 Task: Create new contact,   with mail id: 'HazelSimon66@jpmmorgan.com', first name: 'Hazel', Last name: 'Simon', Job Title: Data Scientist, Phone number (202) 555-5678. Change life cycle stage to  'Lead' and lead status to 'New'. Add new company to the associated contact: yu.edu and type: Prospect. Logged in from softage.6@softage.net
Action: Mouse pressed left at (92, 63)
Screenshot: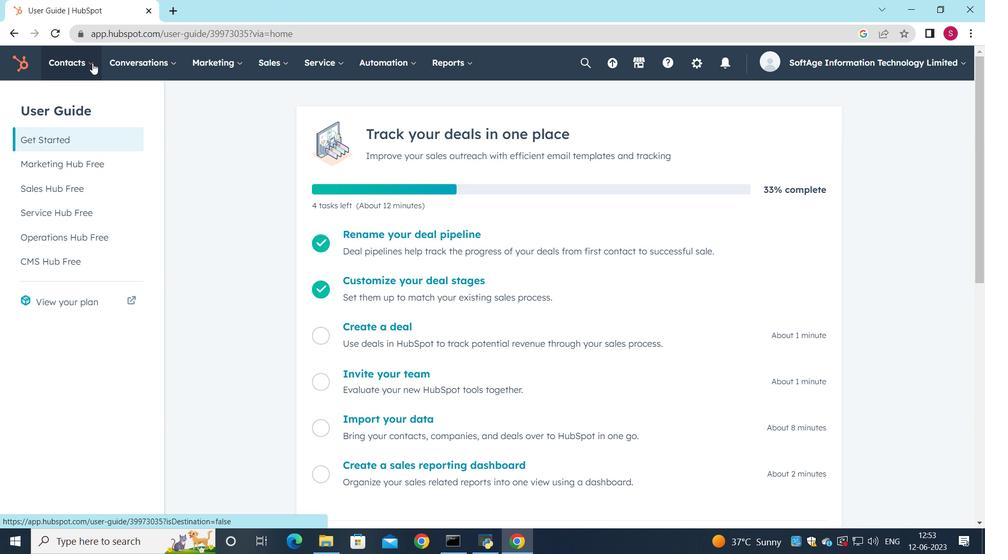 
Action: Mouse moved to (68, 95)
Screenshot: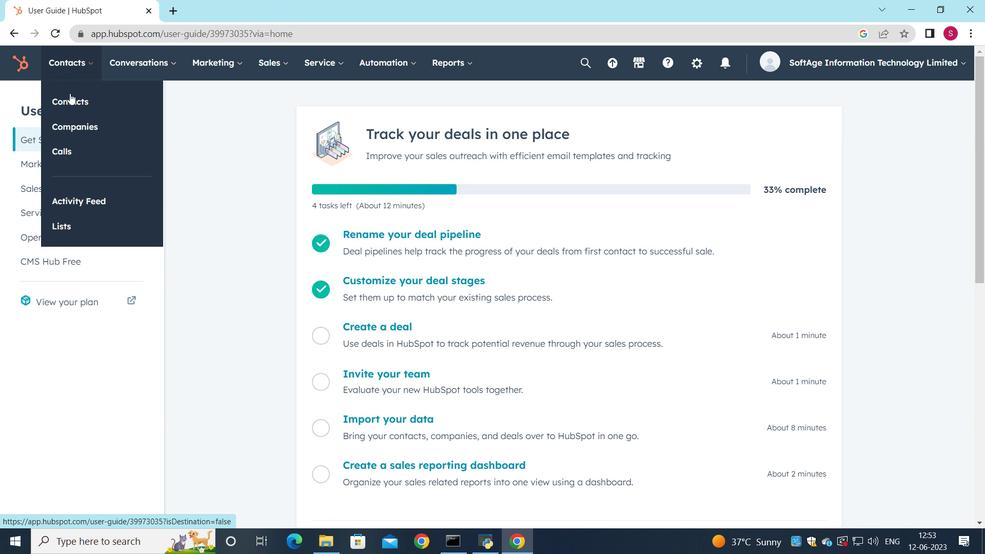 
Action: Mouse pressed left at (68, 95)
Screenshot: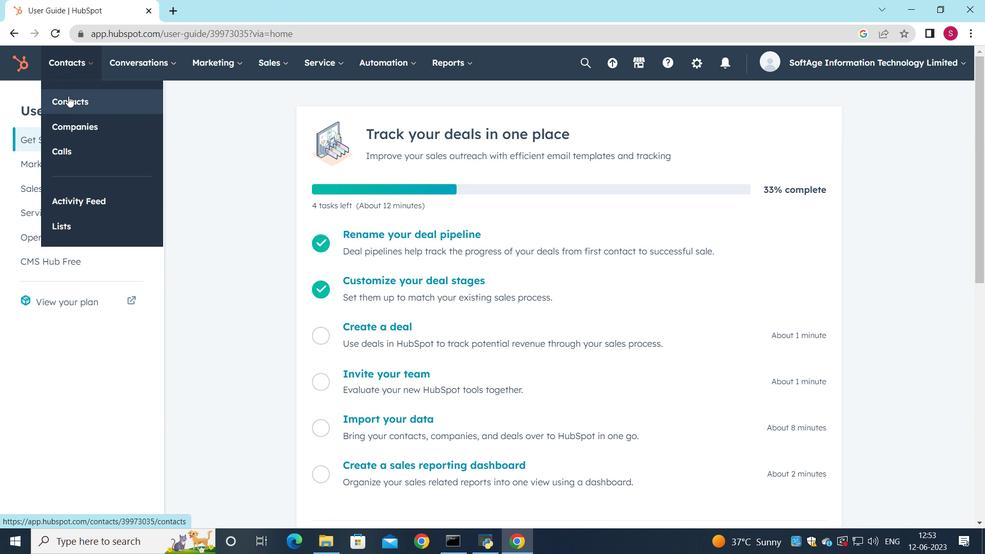 
Action: Mouse moved to (900, 103)
Screenshot: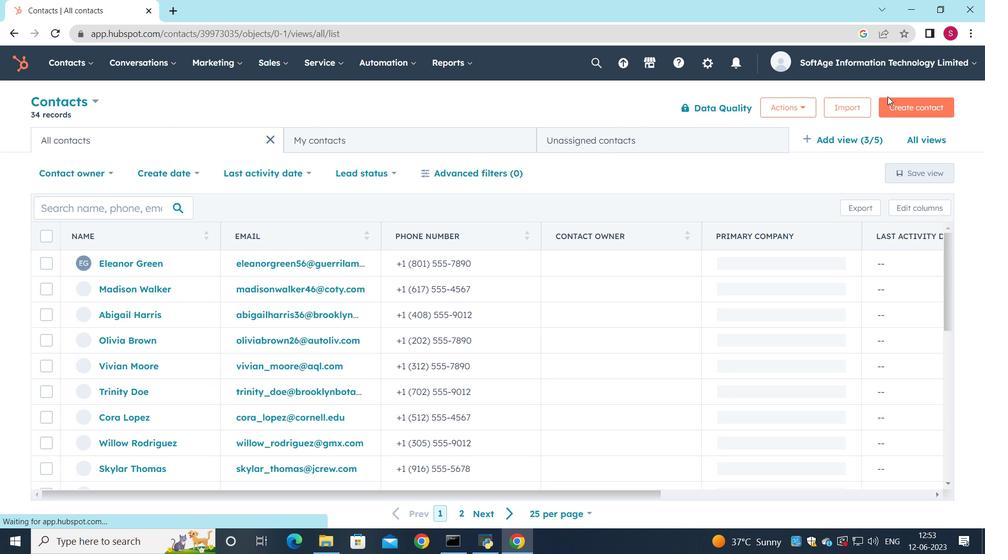 
Action: Mouse pressed left at (900, 103)
Screenshot: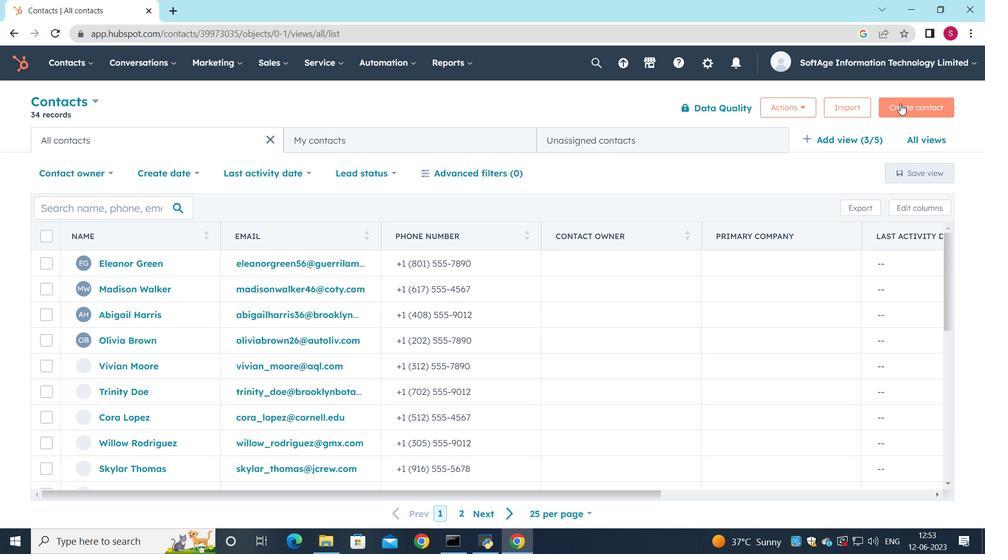 
Action: Mouse moved to (806, 160)
Screenshot: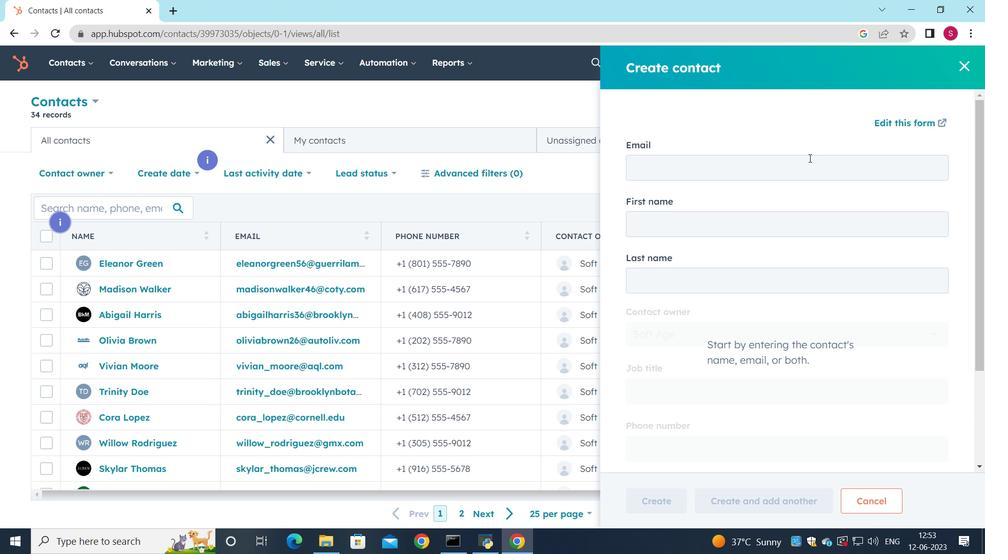 
Action: Mouse pressed left at (806, 160)
Screenshot: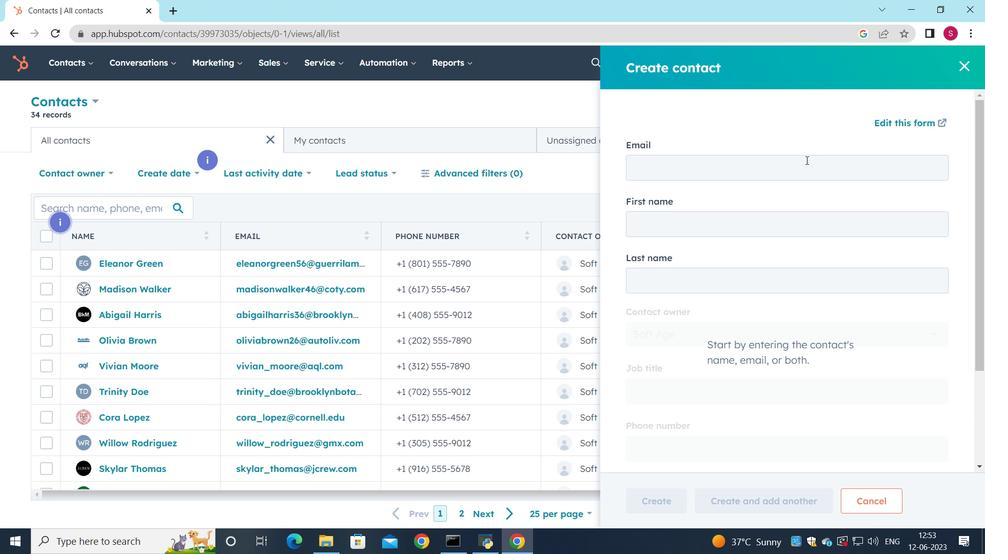 
Action: Key pressed <Key.shift>Hazel<Key.shift>Simmon66<Key.shift>@jpmorh<Key.backspace>gan.com
Screenshot: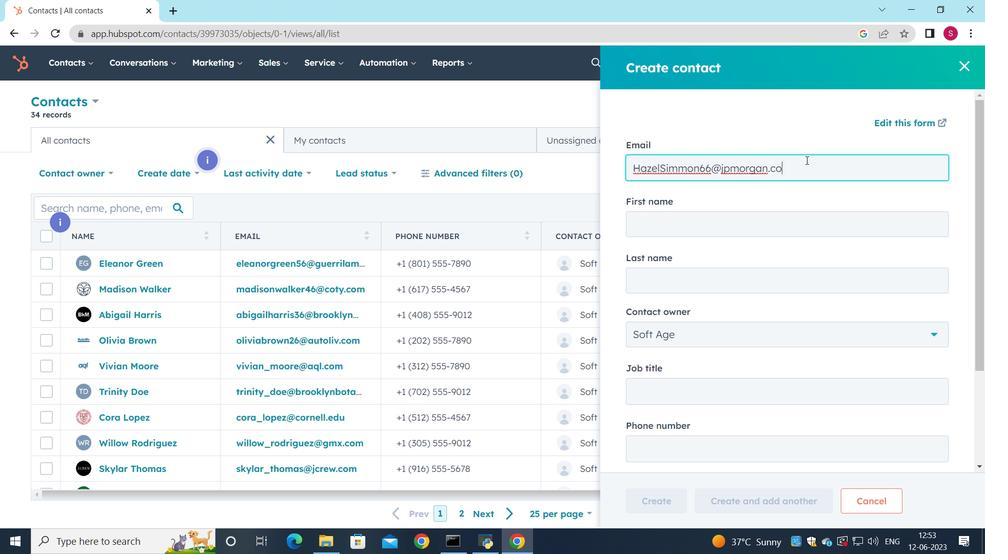 
Action: Mouse moved to (687, 218)
Screenshot: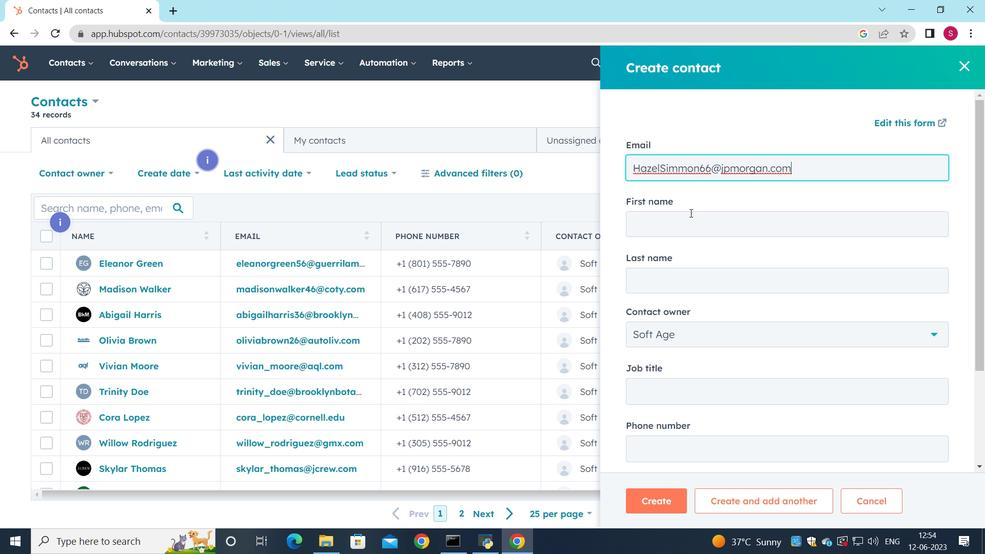 
Action: Mouse pressed left at (687, 218)
Screenshot: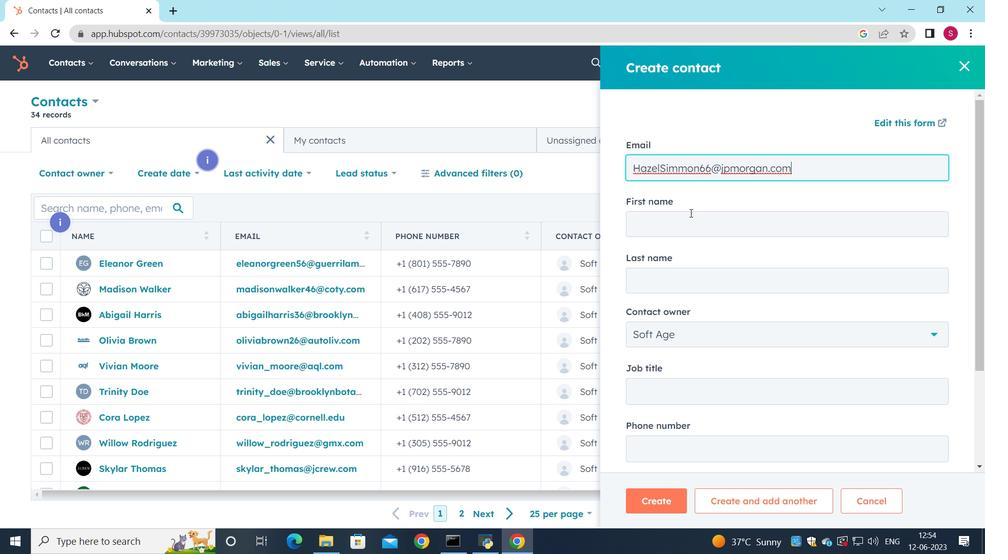 
Action: Mouse moved to (694, 228)
Screenshot: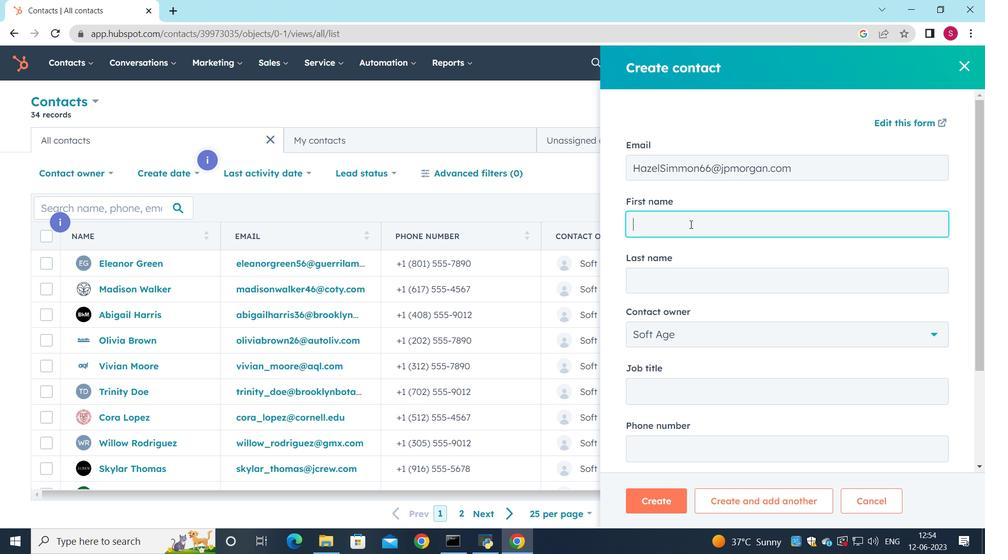 
Action: Key pressed <Key.shift>Hazel
Screenshot: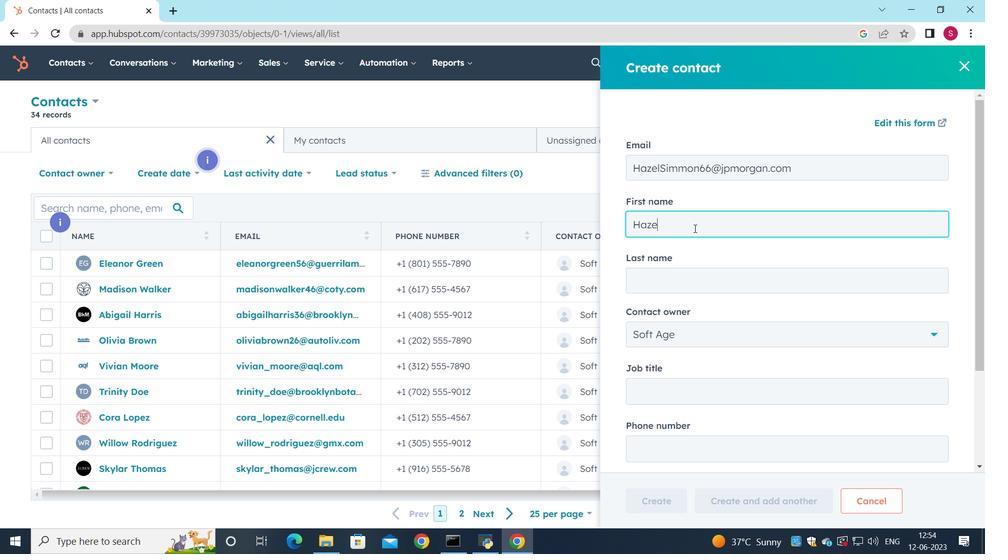 
Action: Mouse moved to (693, 273)
Screenshot: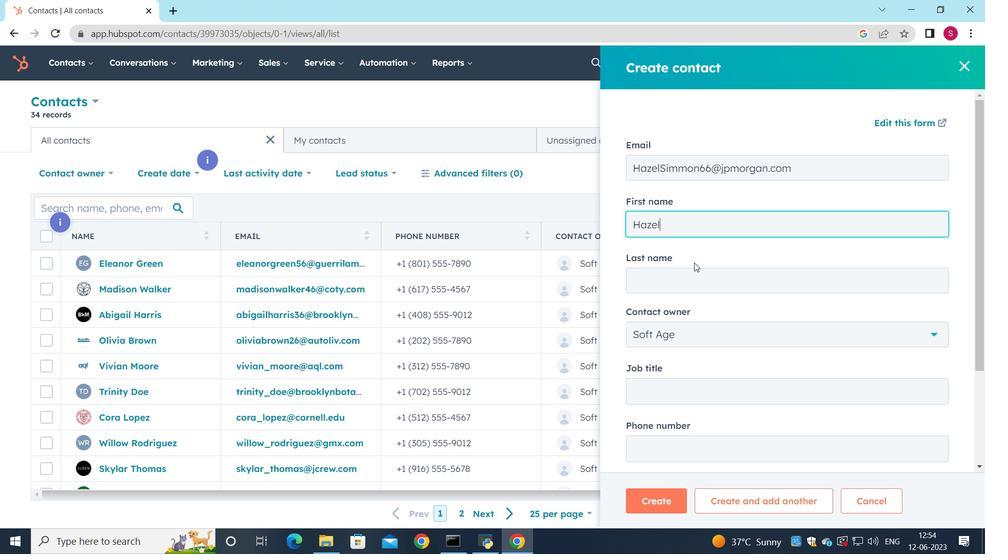
Action: Mouse pressed left at (693, 273)
Screenshot: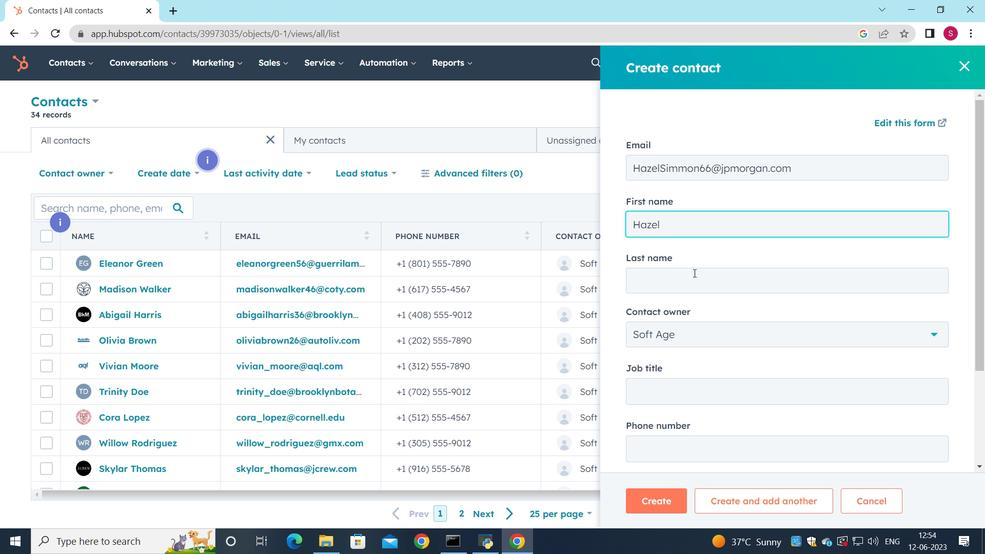
Action: Key pressed <Key.shift>Simon
Screenshot: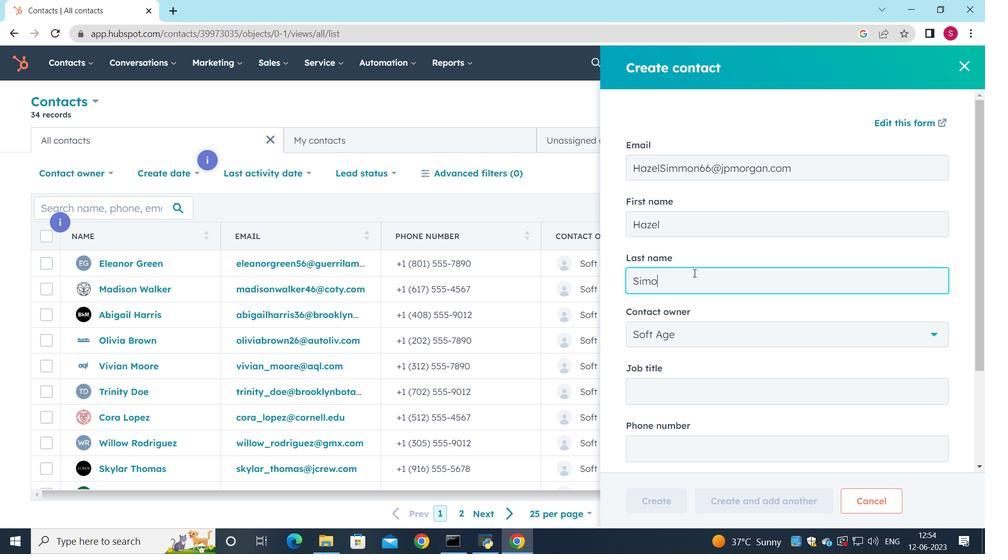 
Action: Mouse scrolled (693, 273) with delta (0, 0)
Screenshot: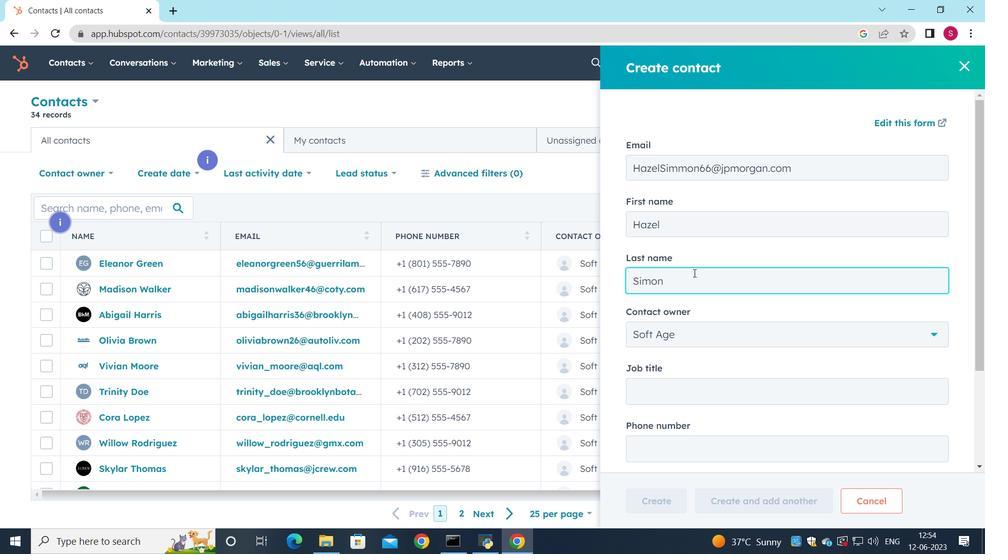 
Action: Mouse scrolled (693, 272) with delta (0, 0)
Screenshot: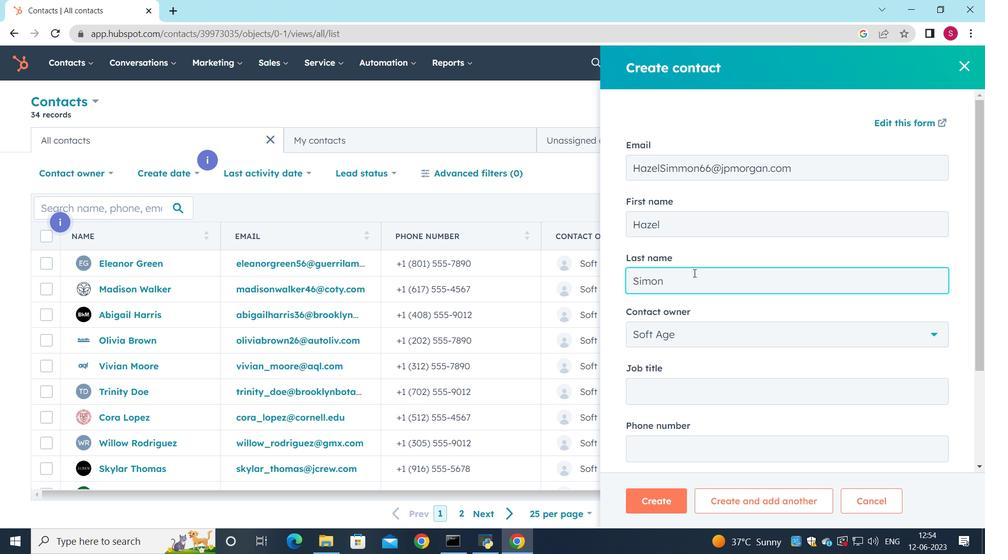 
Action: Mouse scrolled (693, 272) with delta (0, 0)
Screenshot: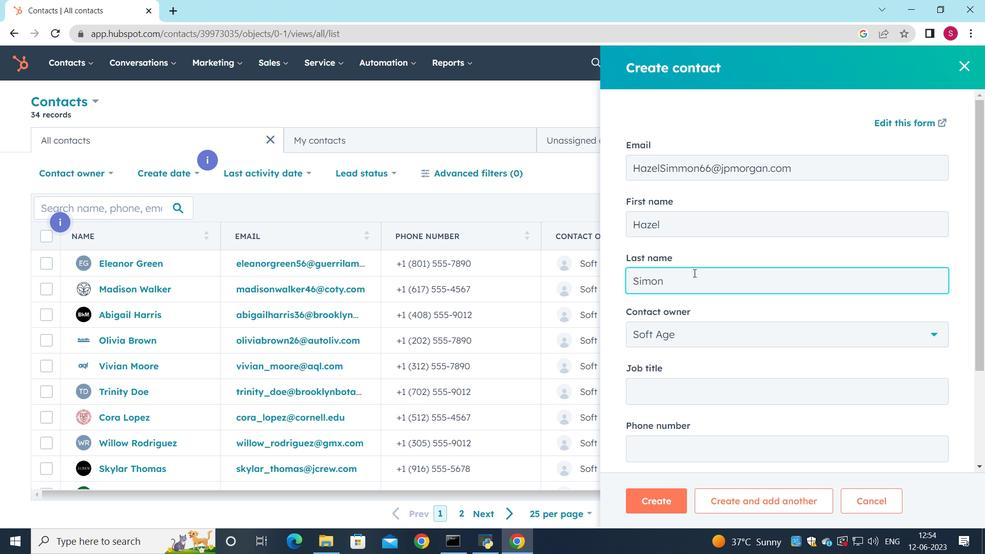 
Action: Mouse moved to (683, 266)
Screenshot: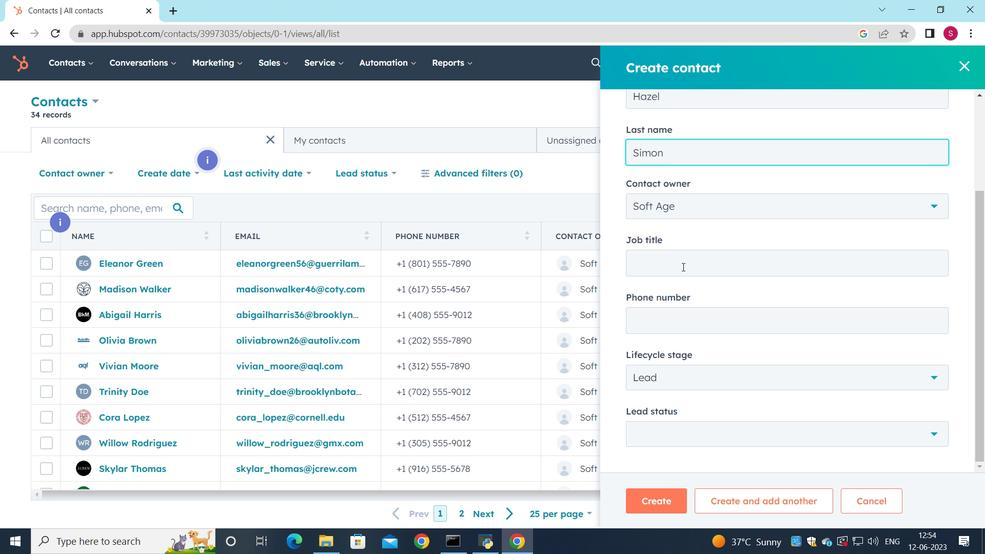
Action: Mouse pressed left at (683, 266)
Screenshot: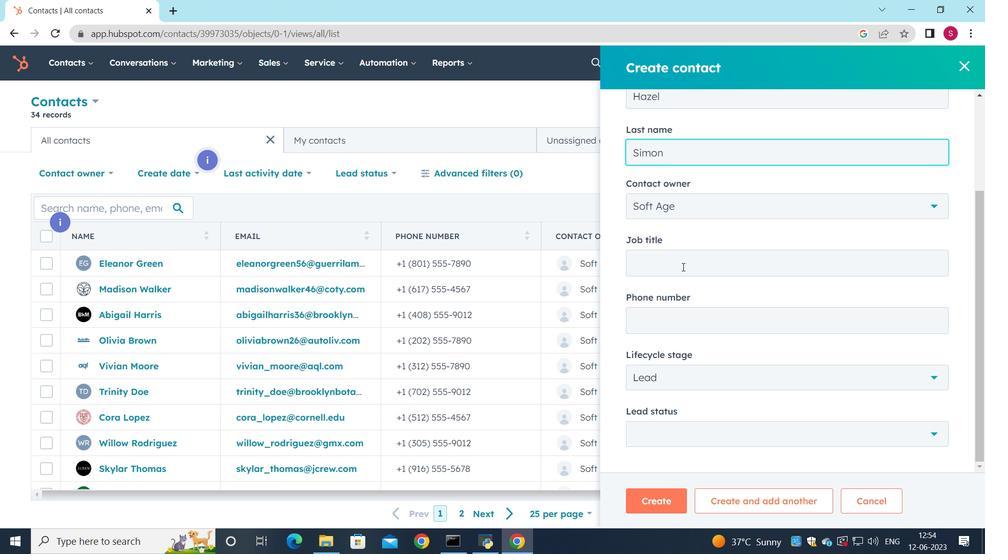 
Action: Mouse moved to (681, 270)
Screenshot: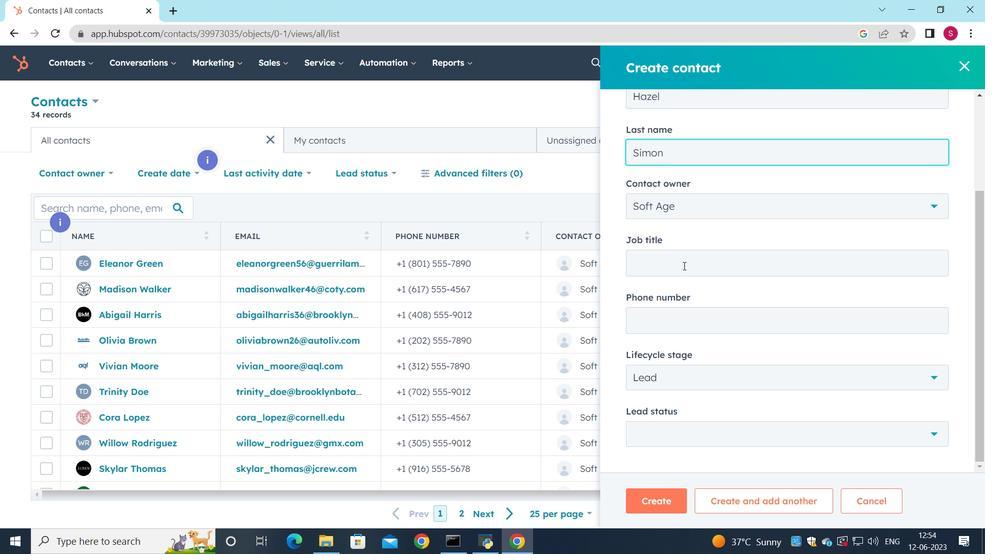 
Action: Key pressed <Key.shift>Data<Key.space>z<Key.backspace><Key.shift>Scientist
Screenshot: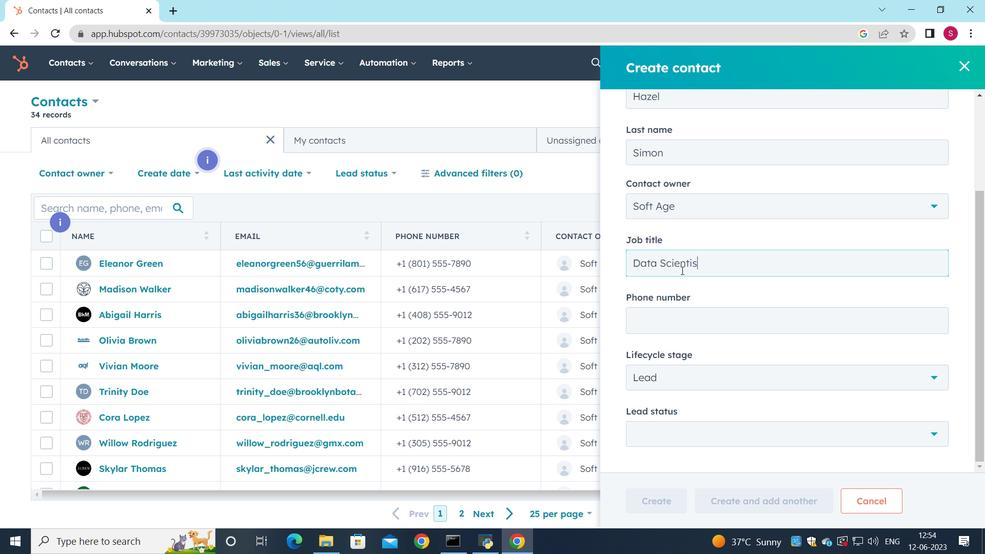 
Action: Mouse moved to (687, 309)
Screenshot: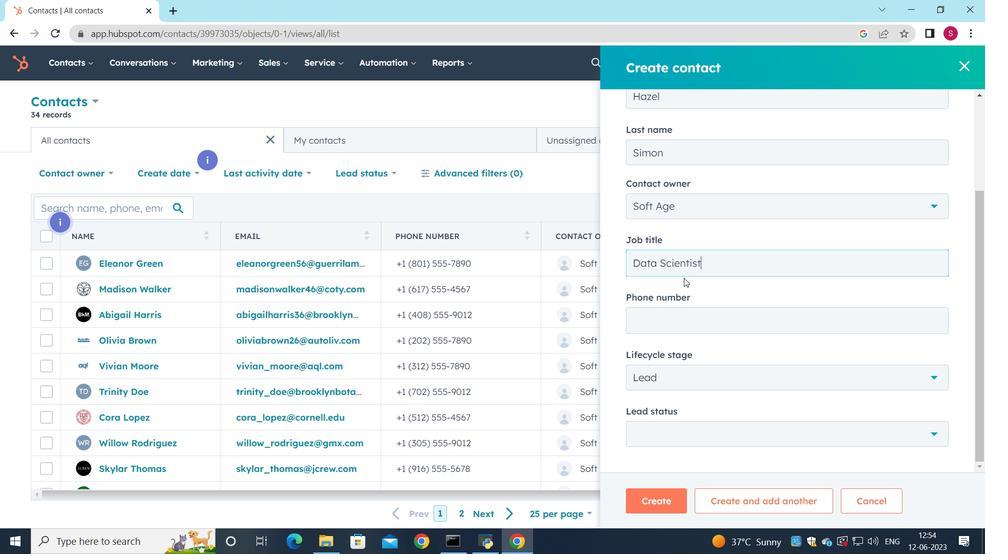 
Action: Mouse pressed left at (687, 309)
Screenshot: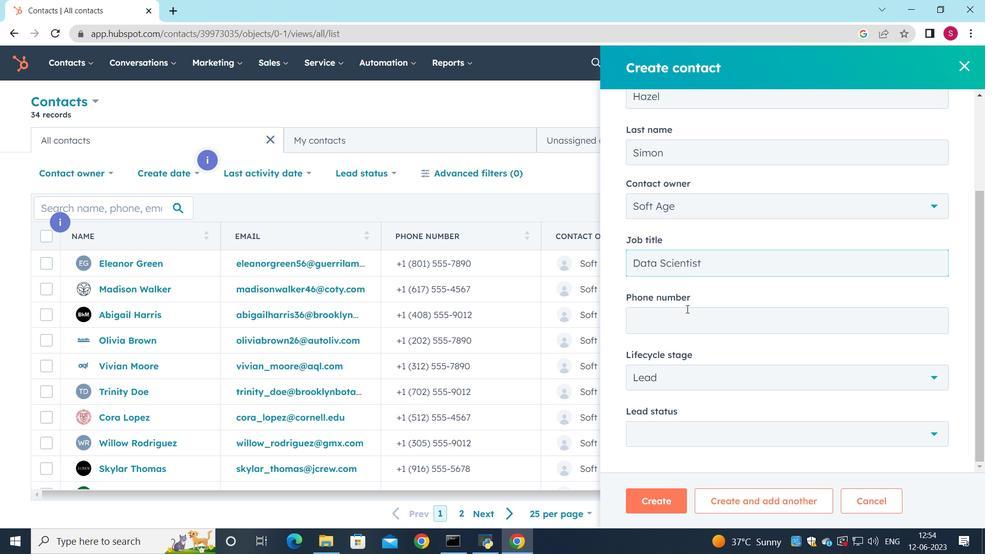 
Action: Key pressed 2025555678
Screenshot: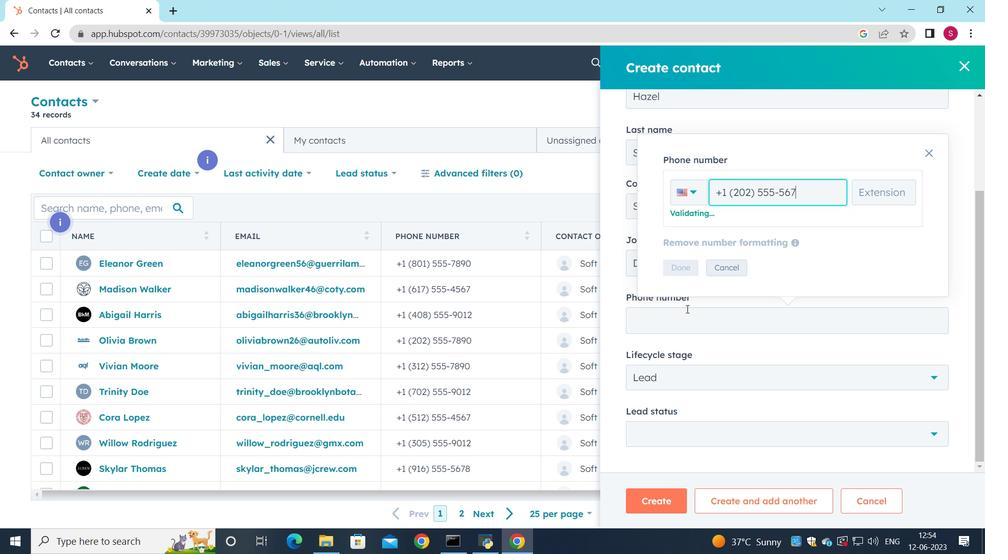 
Action: Mouse moved to (671, 263)
Screenshot: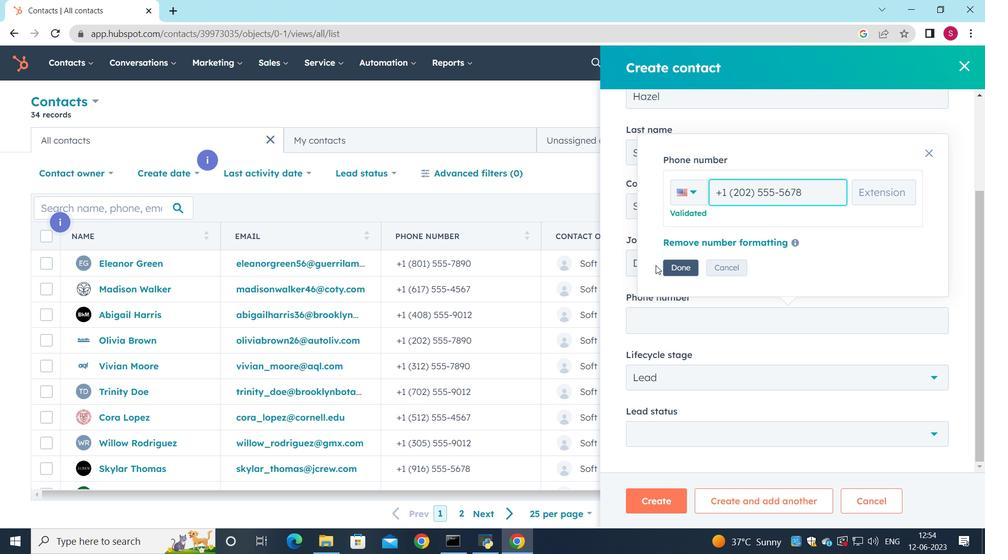 
Action: Mouse pressed left at (671, 263)
Screenshot: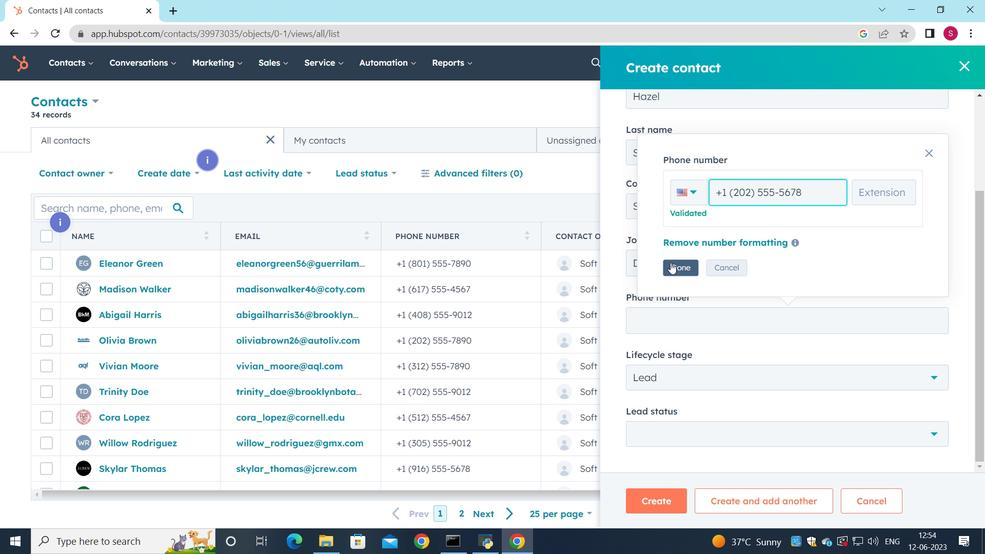 
Action: Mouse moved to (696, 262)
Screenshot: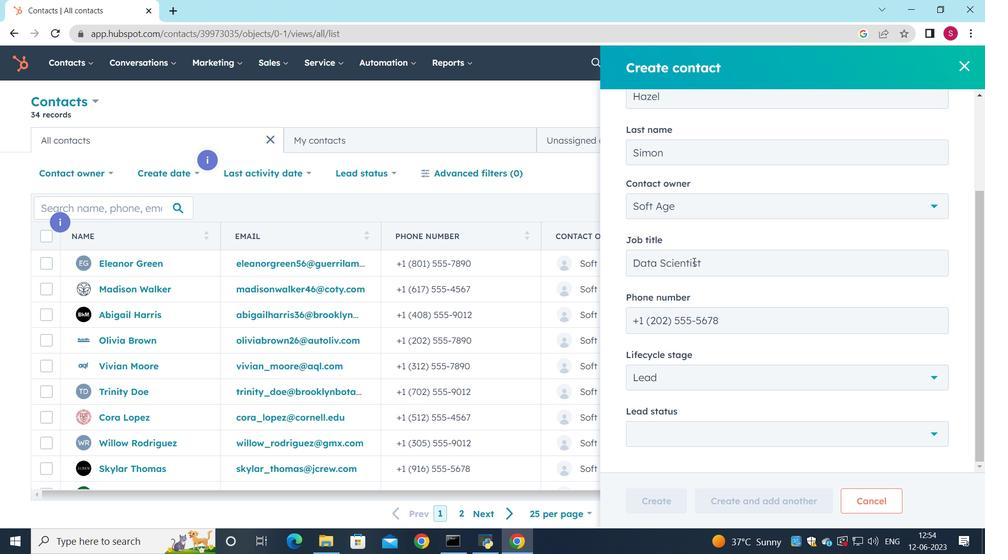 
Action: Mouse scrolled (696, 261) with delta (0, 0)
Screenshot: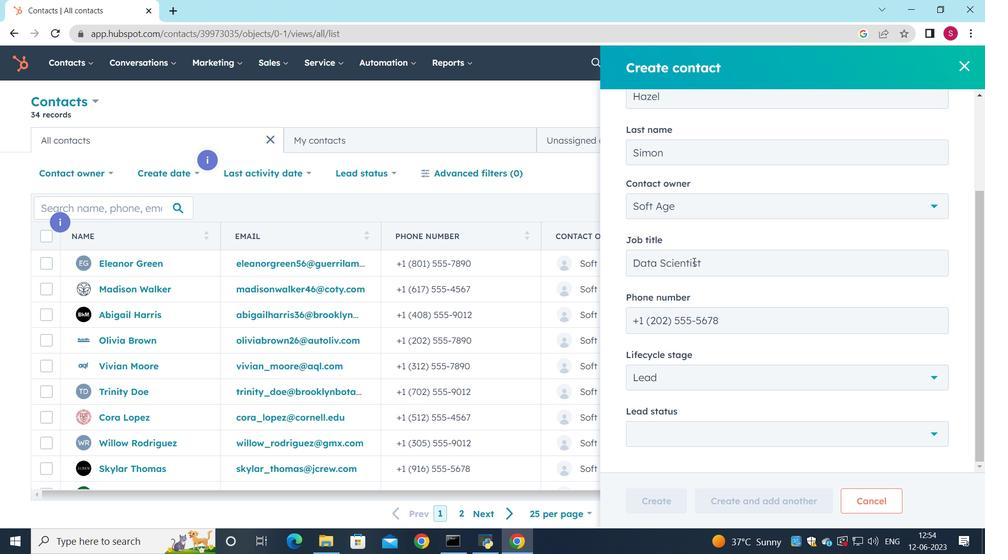
Action: Mouse moved to (697, 262)
Screenshot: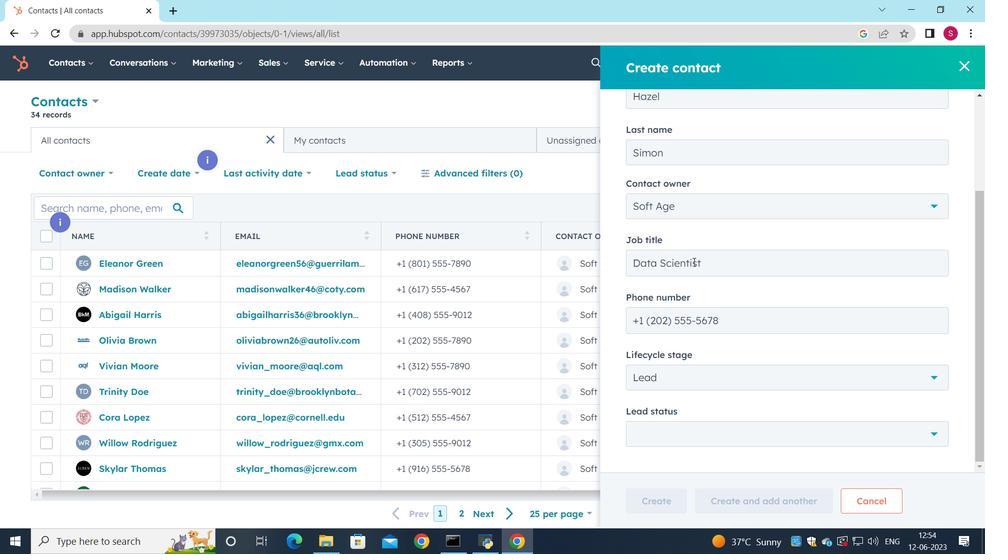 
Action: Mouse scrolled (697, 262) with delta (0, 0)
Screenshot: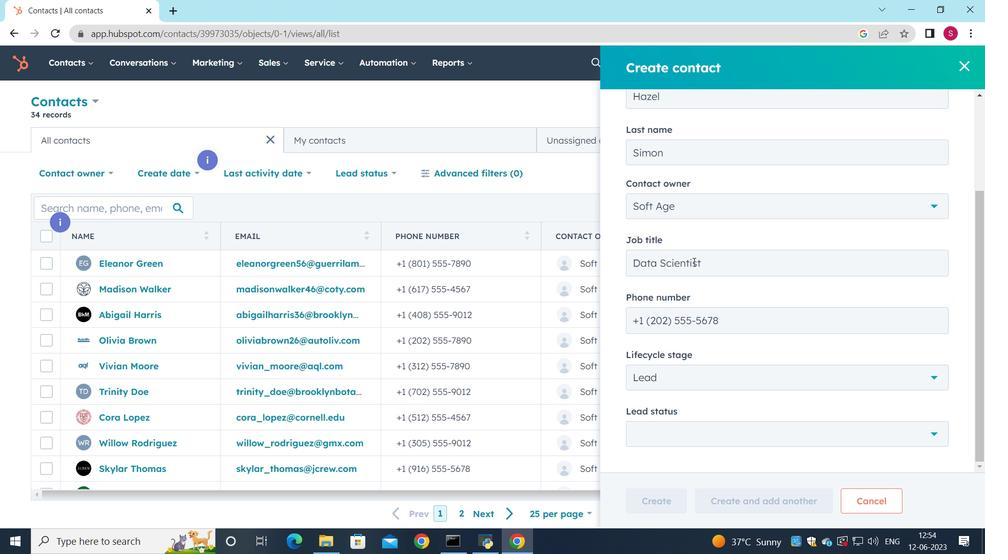 
Action: Mouse scrolled (697, 262) with delta (0, 0)
Screenshot: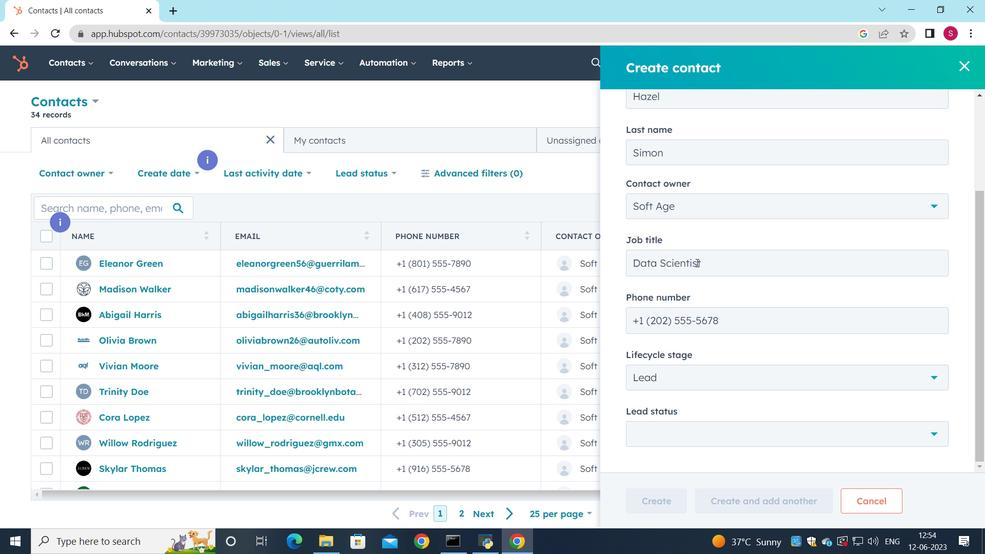 
Action: Mouse moved to (914, 434)
Screenshot: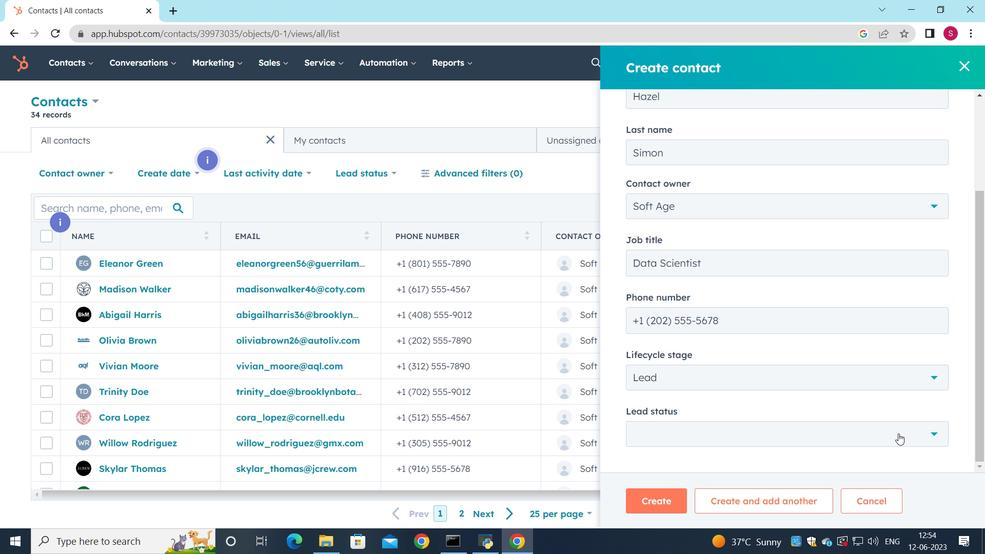 
Action: Mouse pressed left at (914, 434)
Screenshot: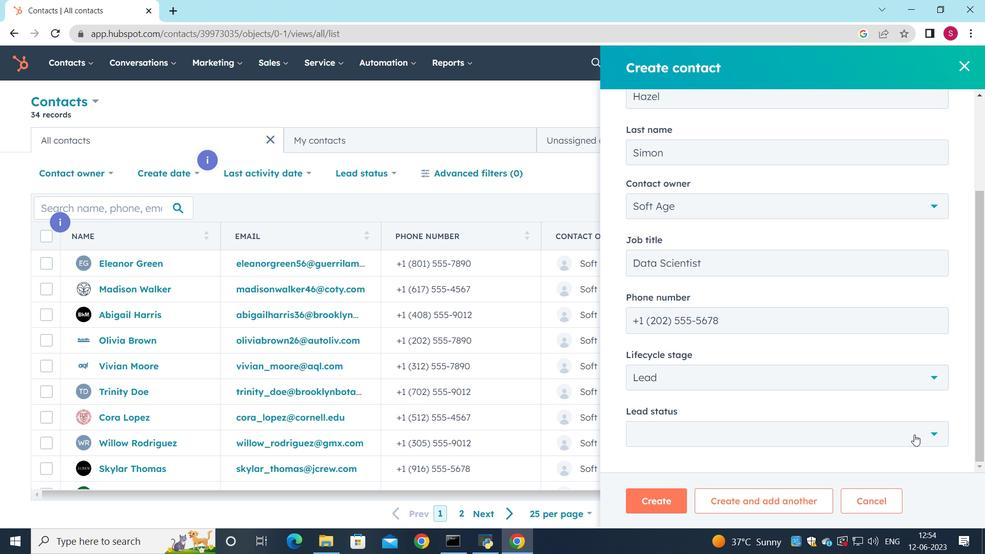 
Action: Mouse moved to (744, 318)
Screenshot: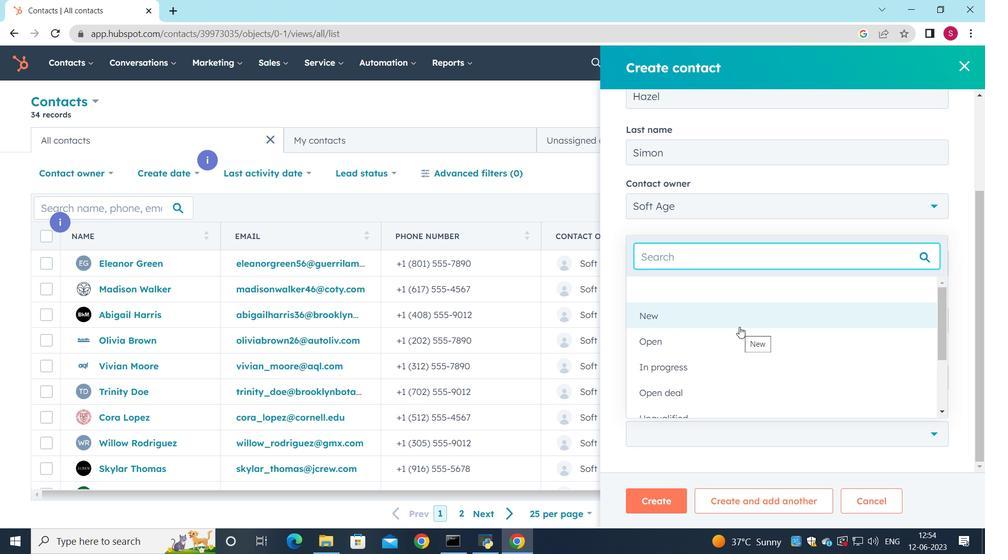
Action: Mouse pressed left at (744, 318)
Screenshot: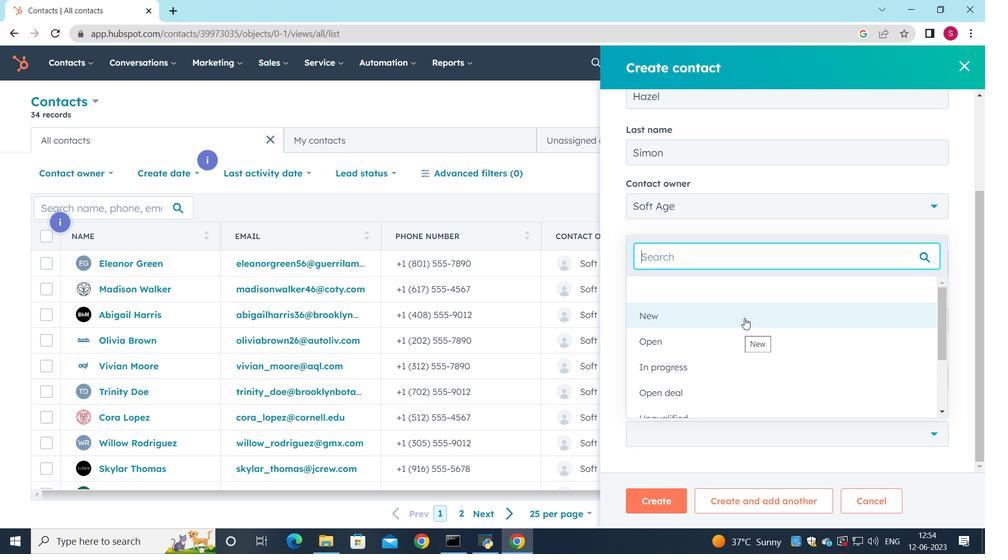 
Action: Mouse moved to (659, 511)
Screenshot: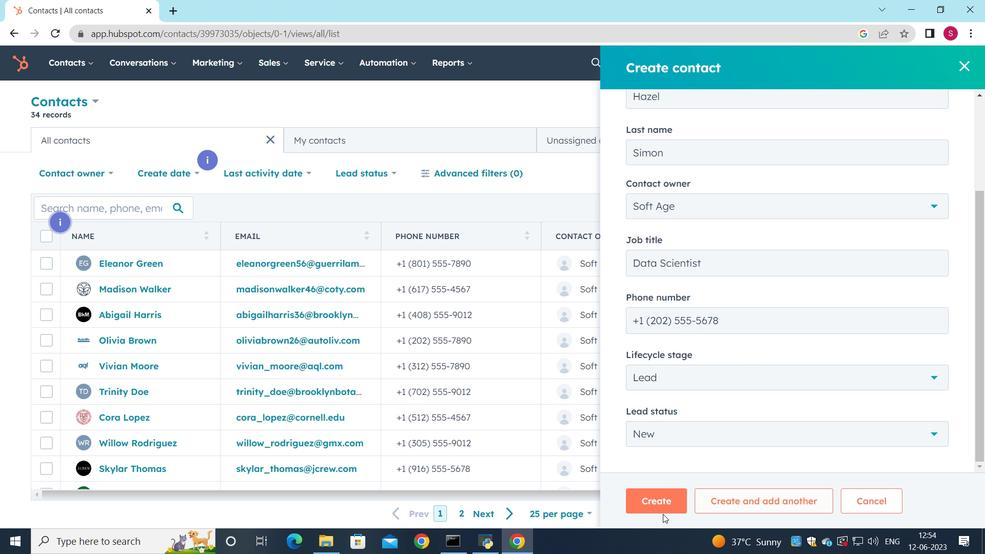 
Action: Mouse pressed left at (659, 511)
Screenshot: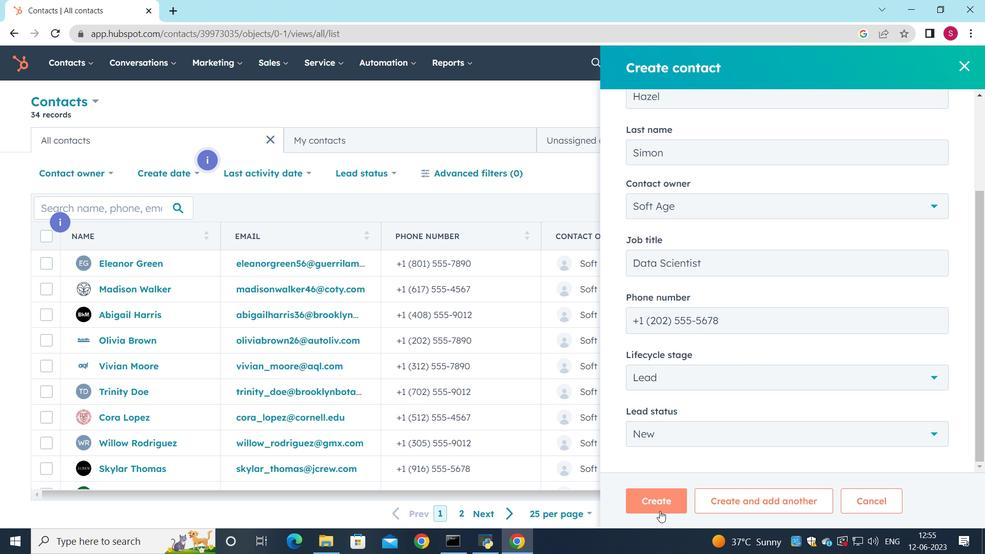 
Action: Mouse moved to (668, 410)
Screenshot: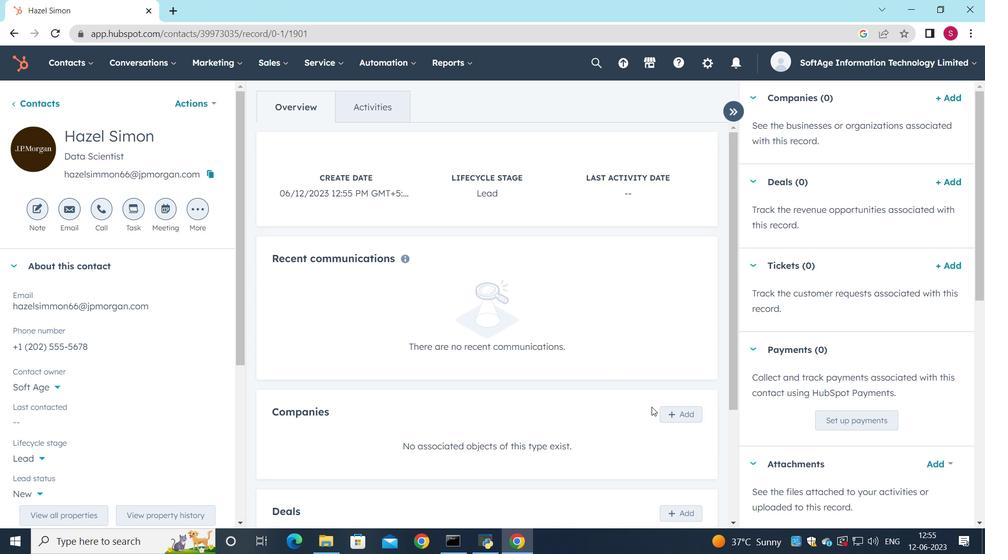 
Action: Mouse pressed left at (668, 410)
Screenshot: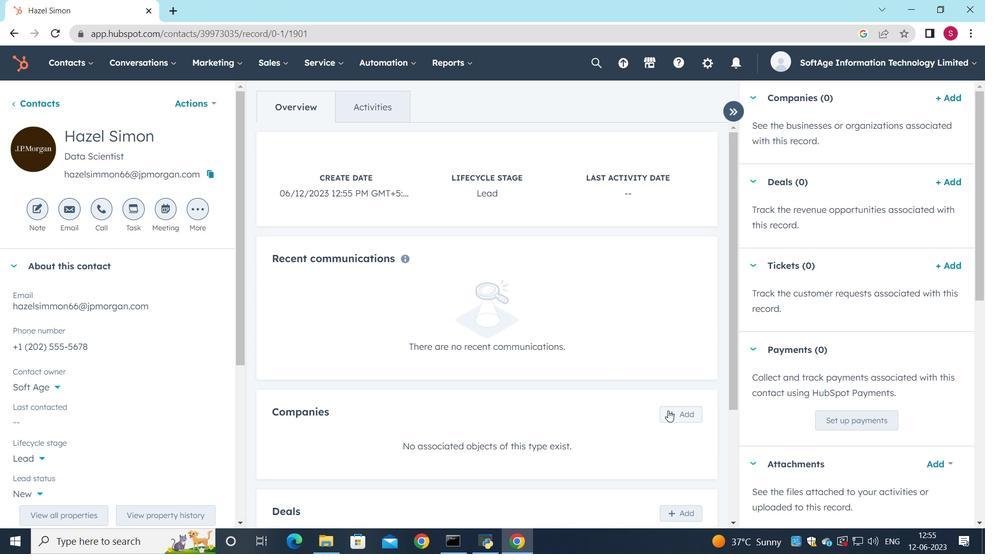 
Action: Mouse moved to (727, 133)
Screenshot: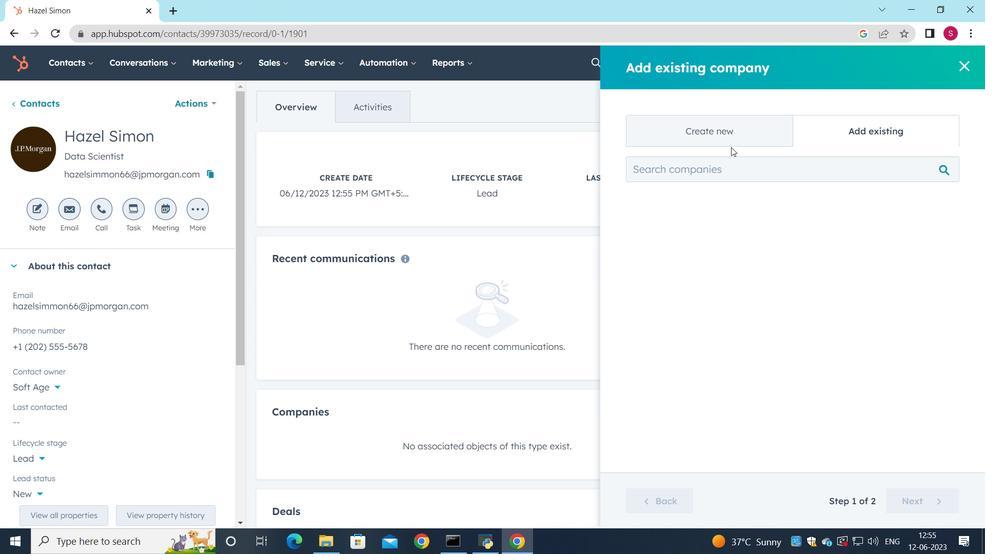 
Action: Mouse pressed left at (727, 133)
Screenshot: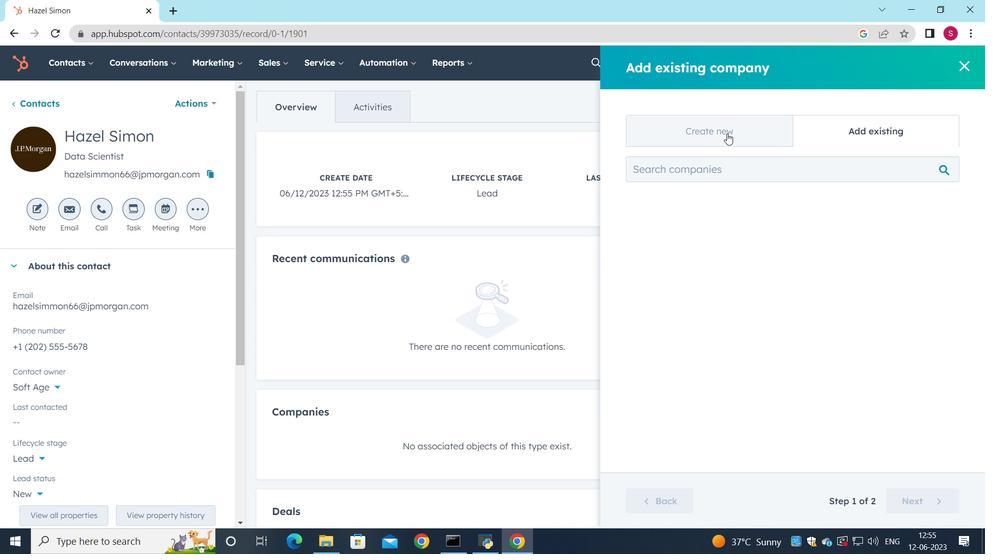 
Action: Mouse moved to (741, 217)
Screenshot: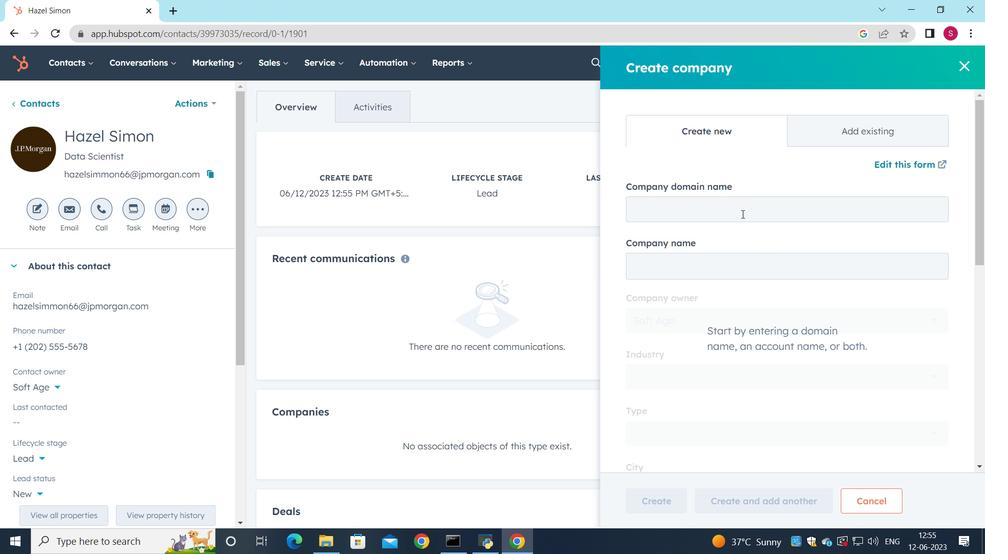 
Action: Mouse pressed left at (741, 217)
Screenshot: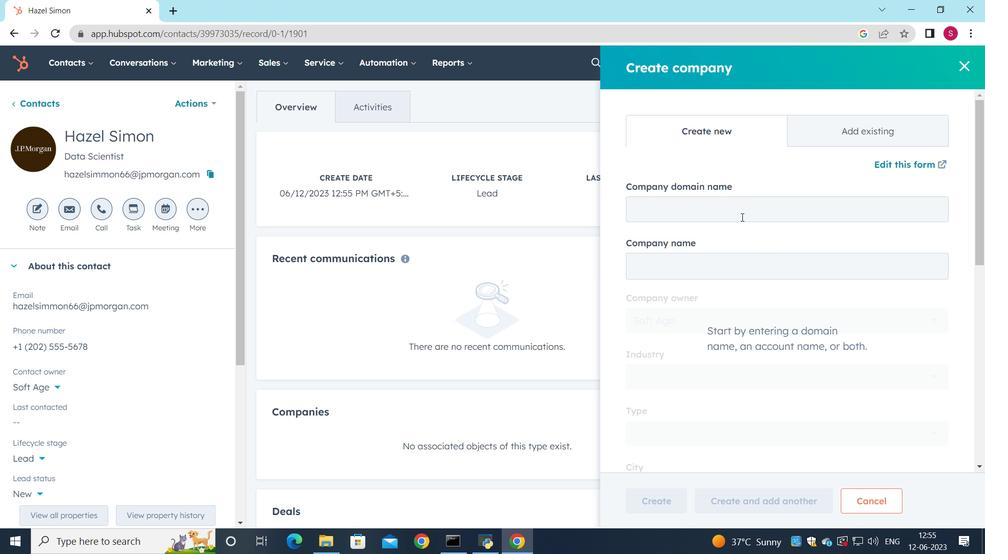 
Action: Key pressed yu.edu
Screenshot: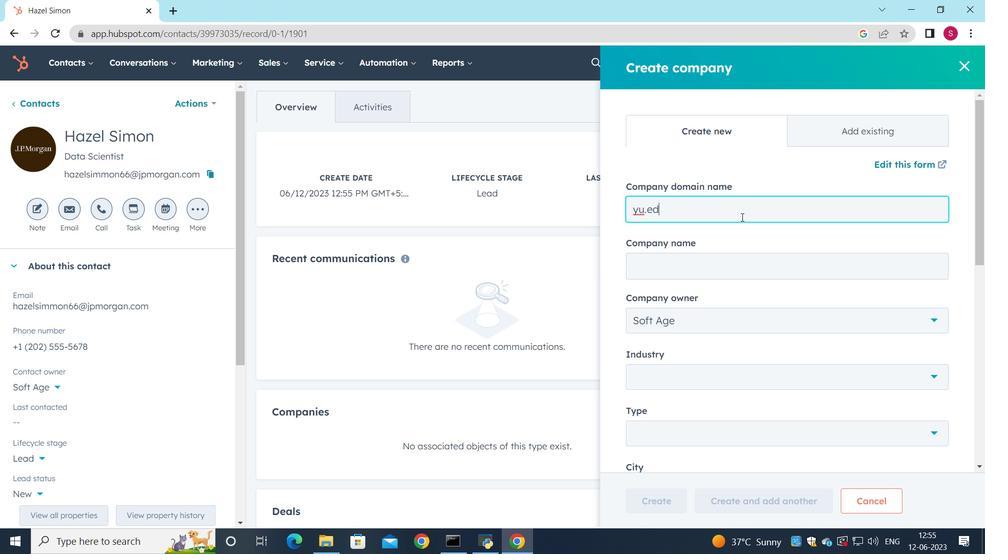 
Action: Mouse moved to (742, 291)
Screenshot: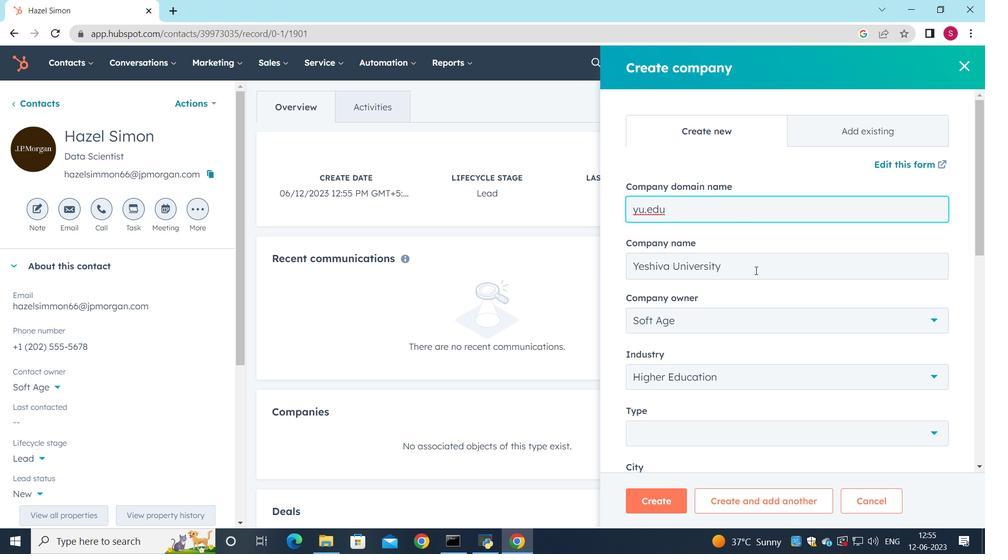 
Action: Mouse scrolled (742, 290) with delta (0, 0)
Screenshot: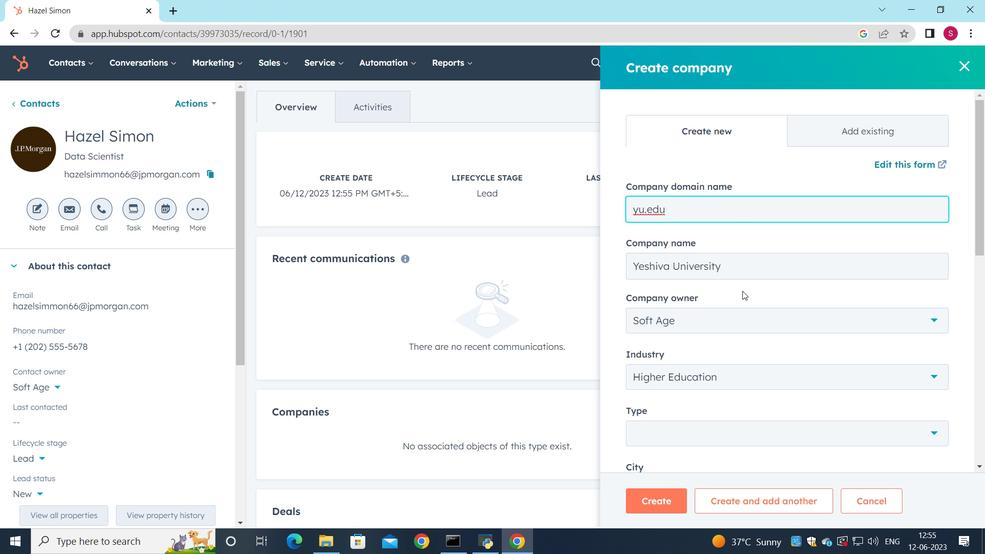 
Action: Mouse scrolled (742, 290) with delta (0, 0)
Screenshot: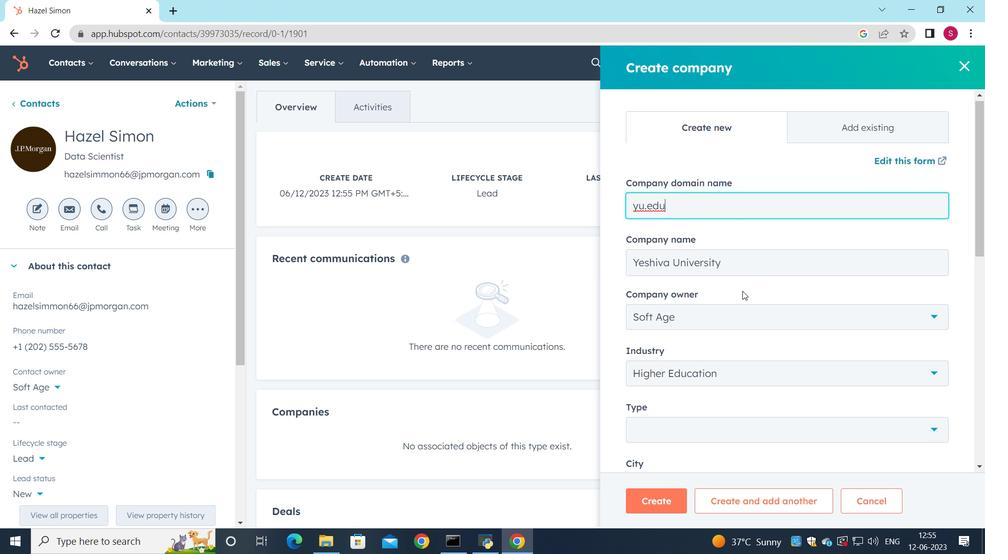 
Action: Mouse moved to (796, 301)
Screenshot: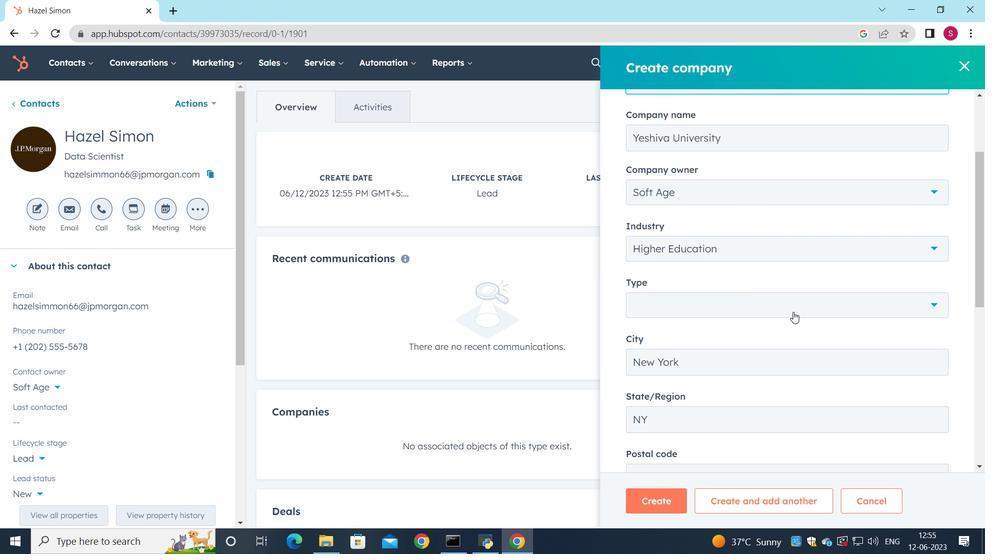 
Action: Mouse pressed left at (796, 301)
Screenshot: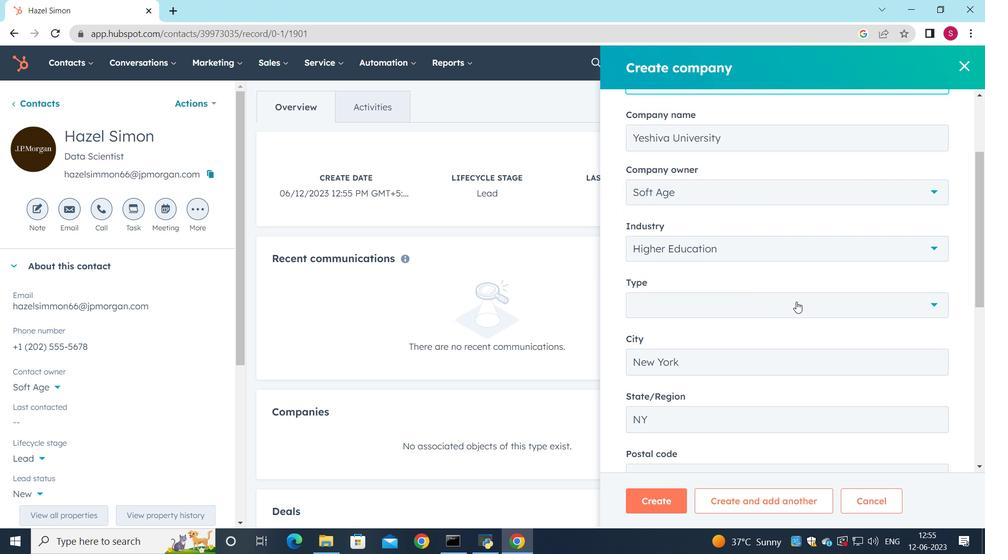 
Action: Mouse moved to (743, 366)
Screenshot: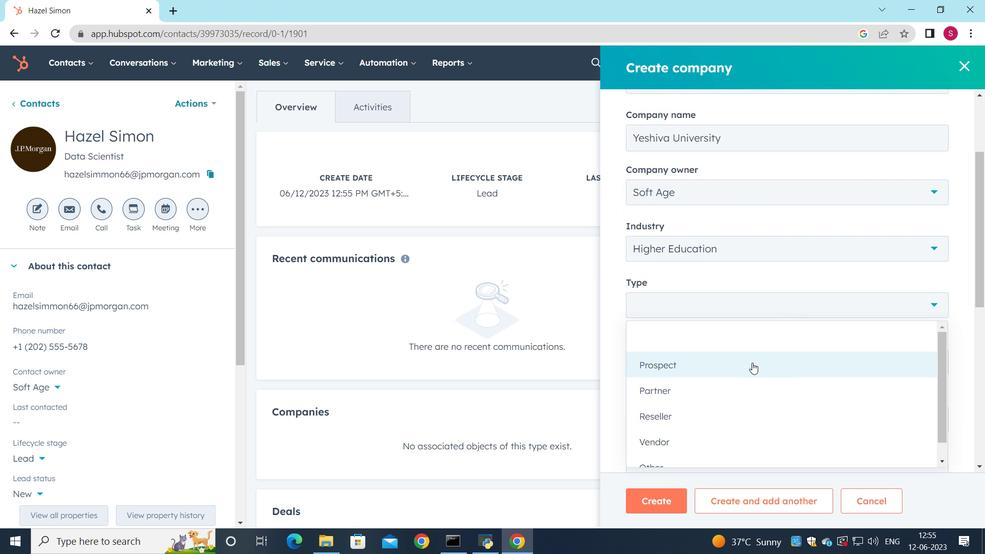 
Action: Mouse pressed left at (743, 366)
Screenshot: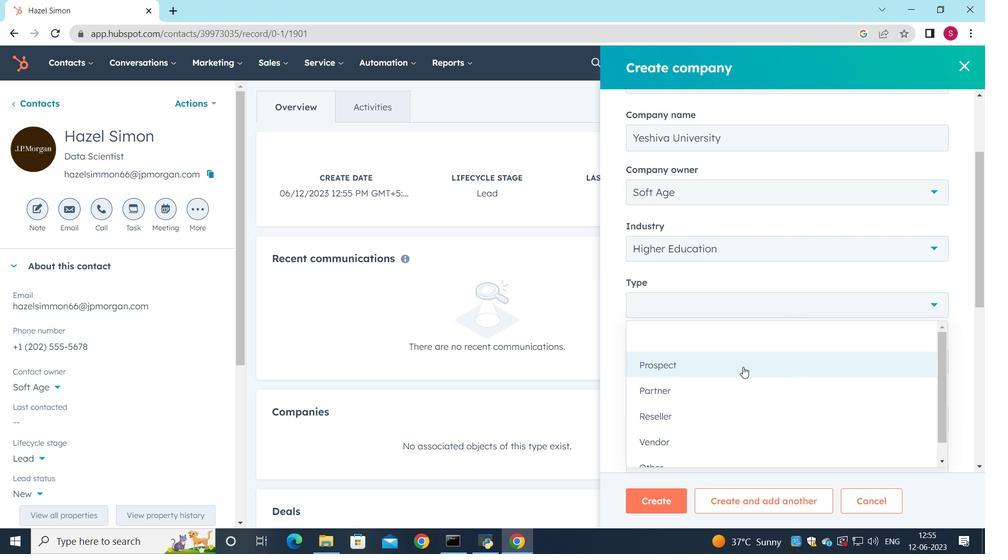 
Action: Mouse moved to (755, 360)
Screenshot: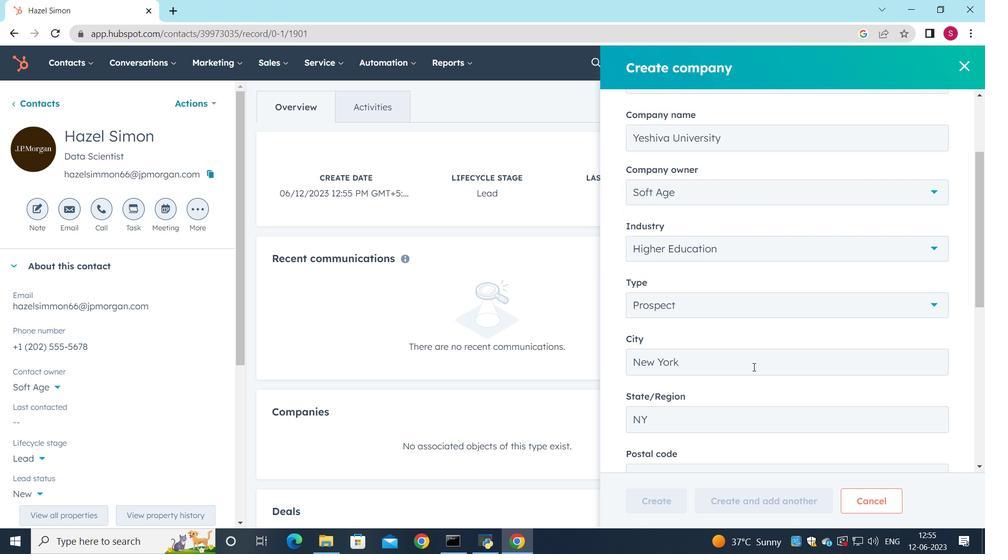 
Action: Mouse scrolled (755, 360) with delta (0, 0)
Screenshot: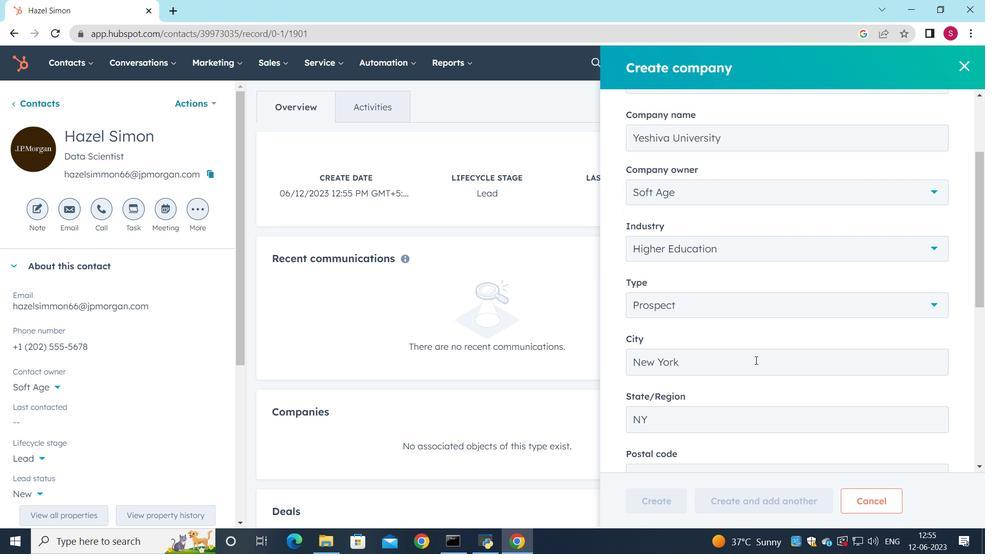 
Action: Mouse scrolled (755, 360) with delta (0, 0)
Screenshot: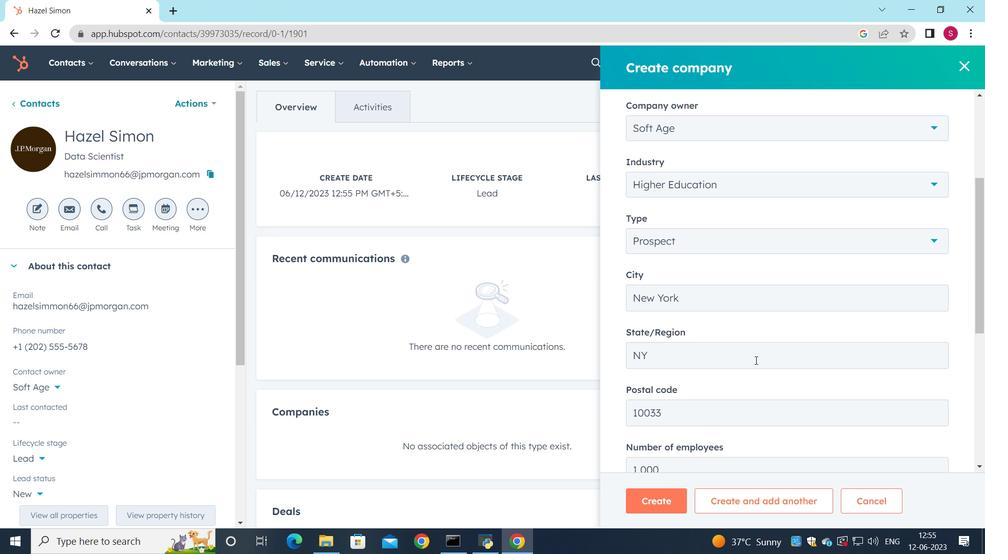 
Action: Mouse scrolled (755, 360) with delta (0, 0)
Screenshot: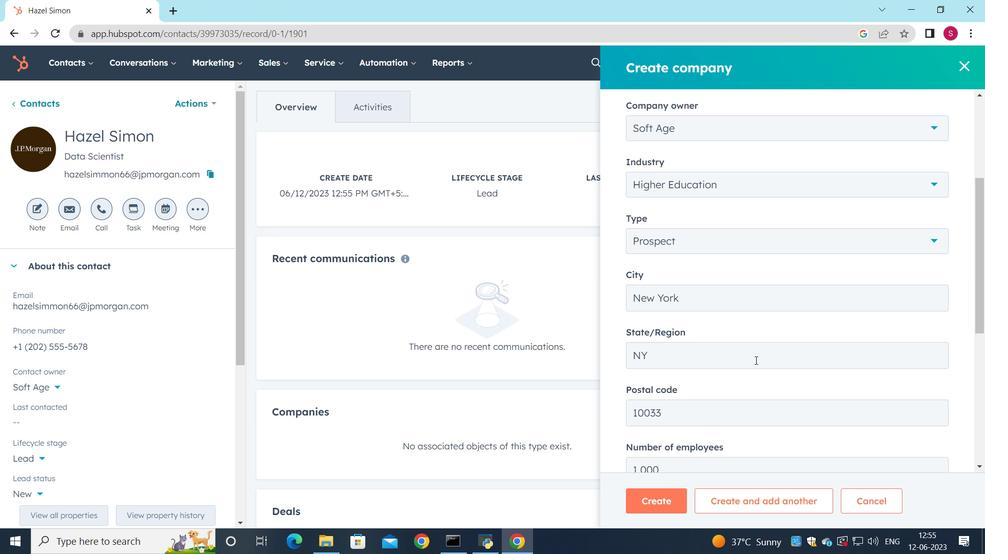 
Action: Mouse moved to (684, 514)
Screenshot: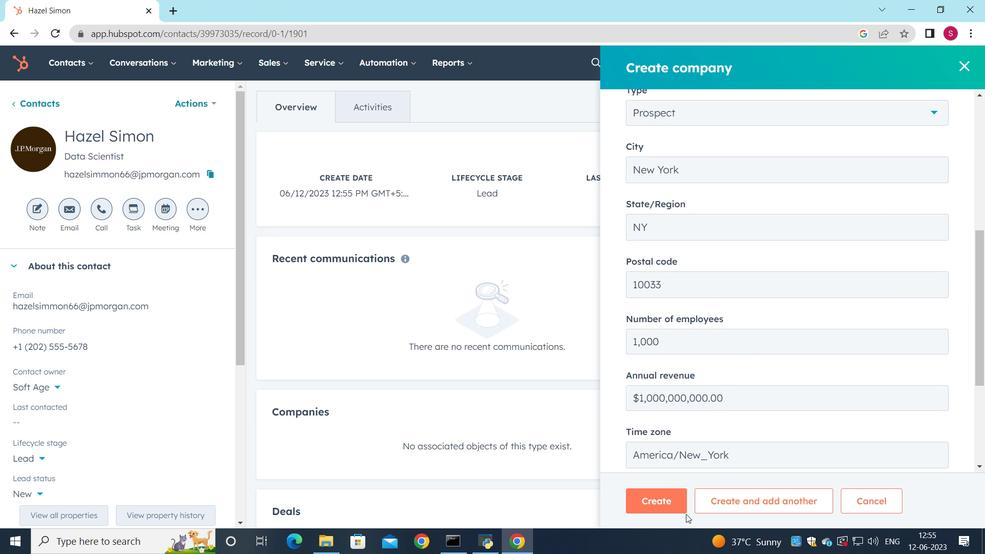 
Action: Mouse scrolled (684, 513) with delta (0, 0)
Screenshot: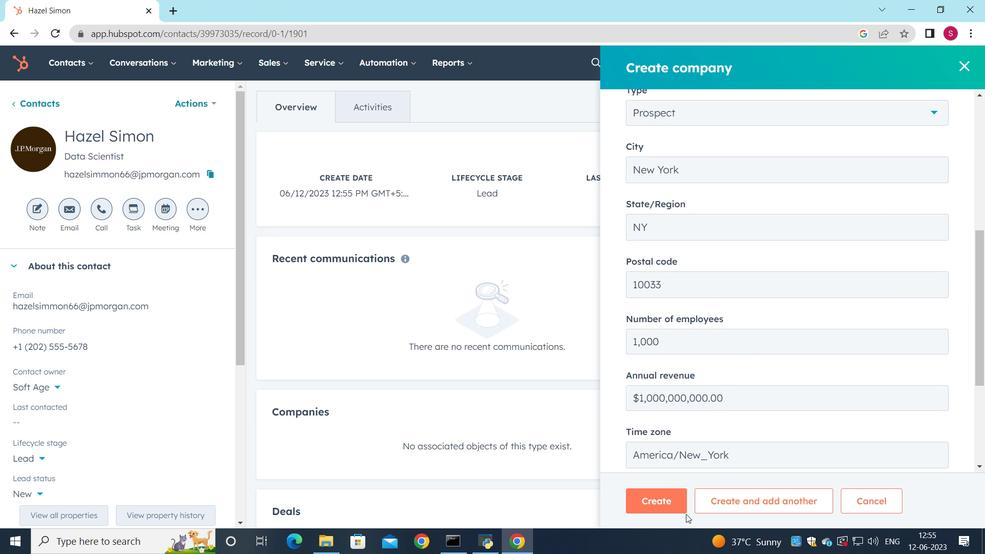 
Action: Mouse moved to (669, 494)
Screenshot: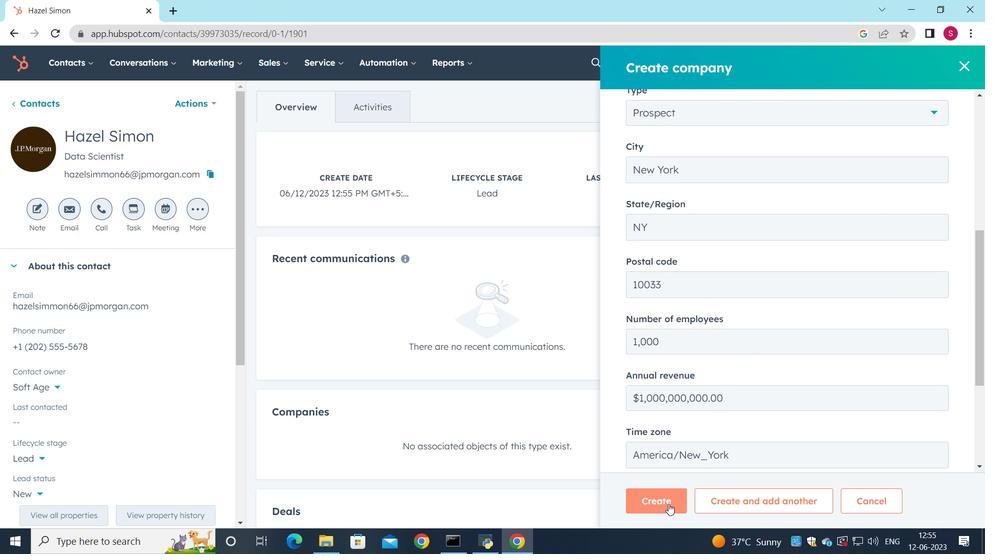 
Action: Mouse pressed left at (669, 494)
Screenshot: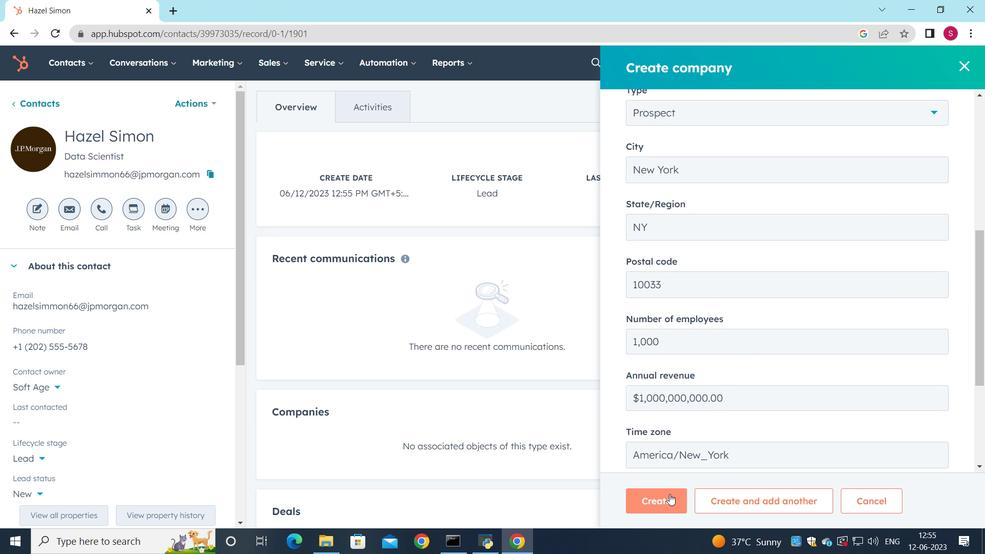
Action: Mouse moved to (505, 296)
Screenshot: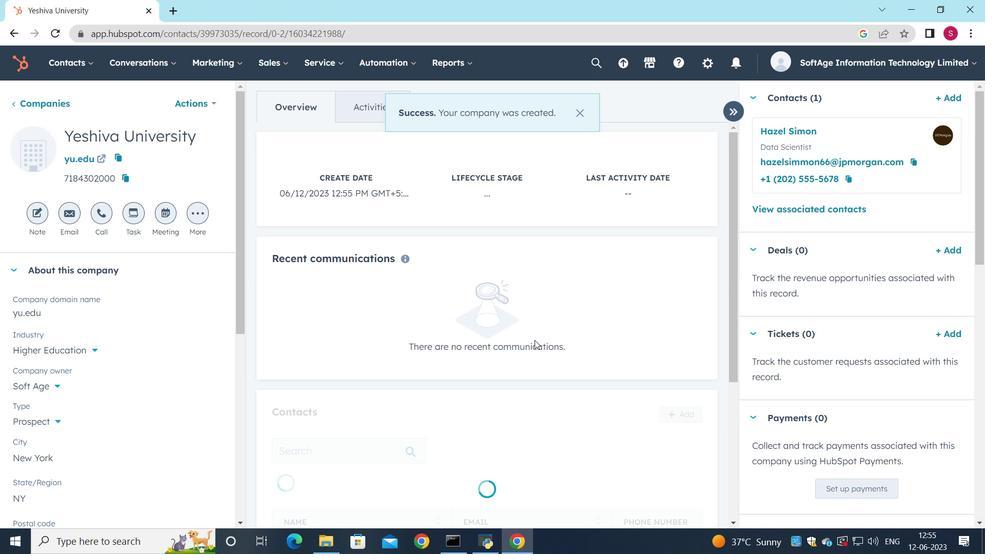 
Action: Mouse scrolled (505, 296) with delta (0, 0)
Screenshot: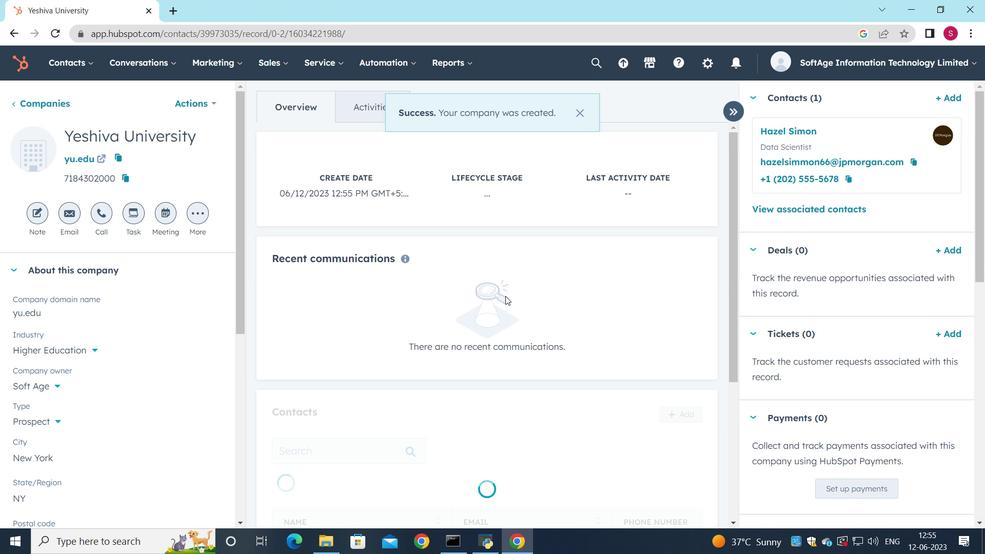 
Action: Mouse scrolled (505, 296) with delta (0, 0)
Screenshot: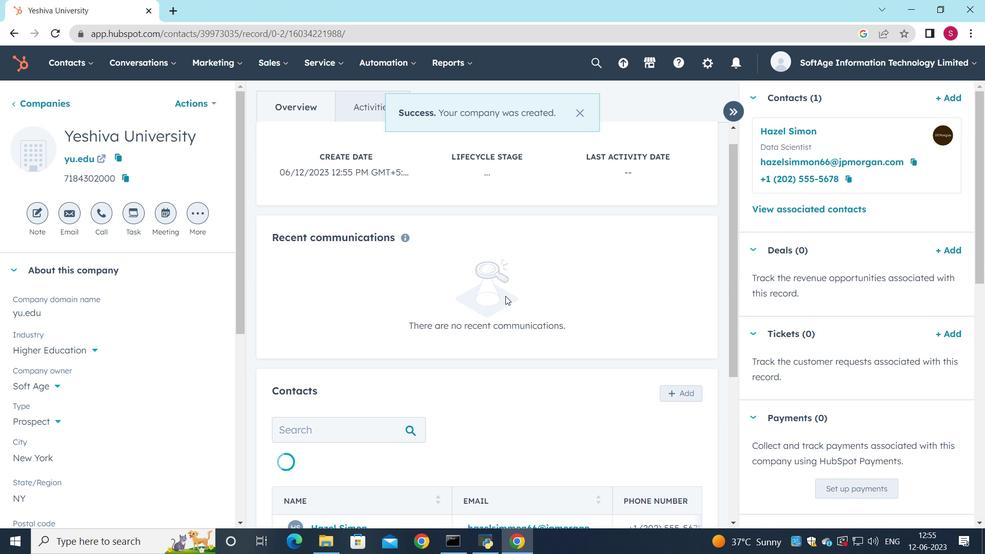 
Action: Mouse scrolled (505, 296) with delta (0, 0)
Screenshot: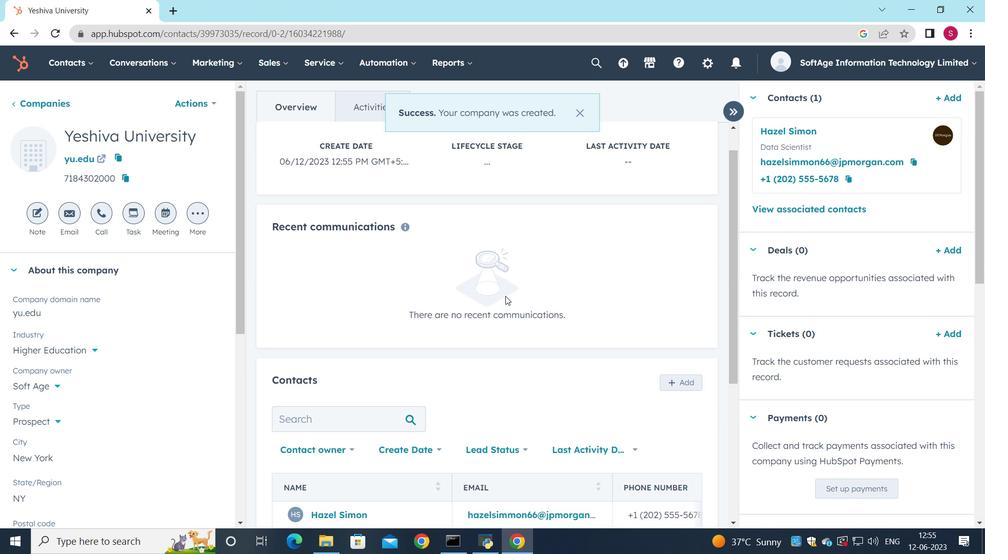 
